 Task: Search one way flight ticket for 4 adults, 1 infant in seat and 1 infant on lap in premium economy from Seattle/tacoma(seatac): Seattle-tacoma International Airport to Rockford: Chicago Rockford International Airport(was Northwest Chicagoland Regional Airport At Rockford) on 5-1-2023. Choice of flights is American. Number of bags: 3 checked bags. Price is upto 93000. Outbound departure time preference is 8:45.
Action: Mouse moved to (234, 418)
Screenshot: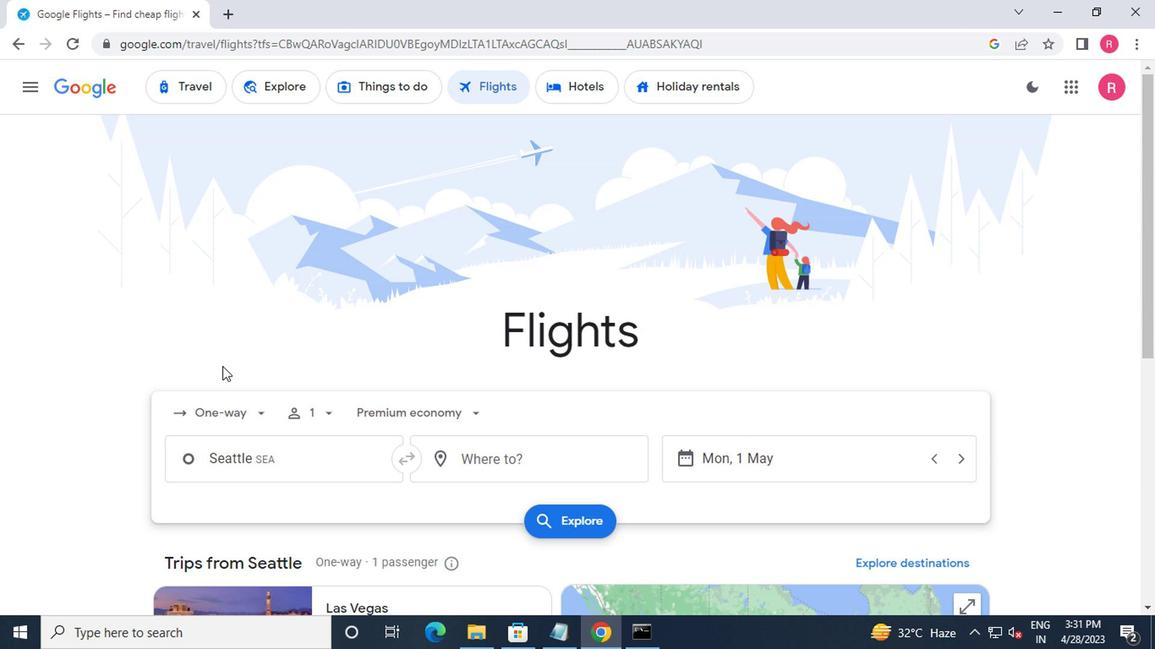 
Action: Mouse pressed left at (234, 418)
Screenshot: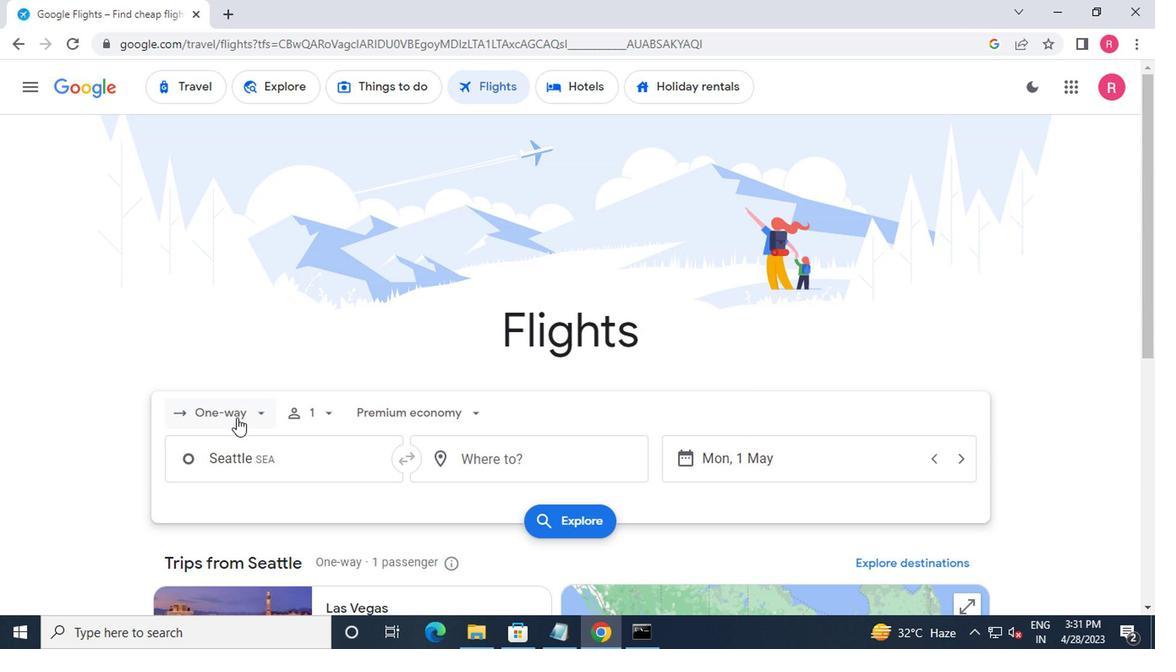 
Action: Mouse moved to (259, 493)
Screenshot: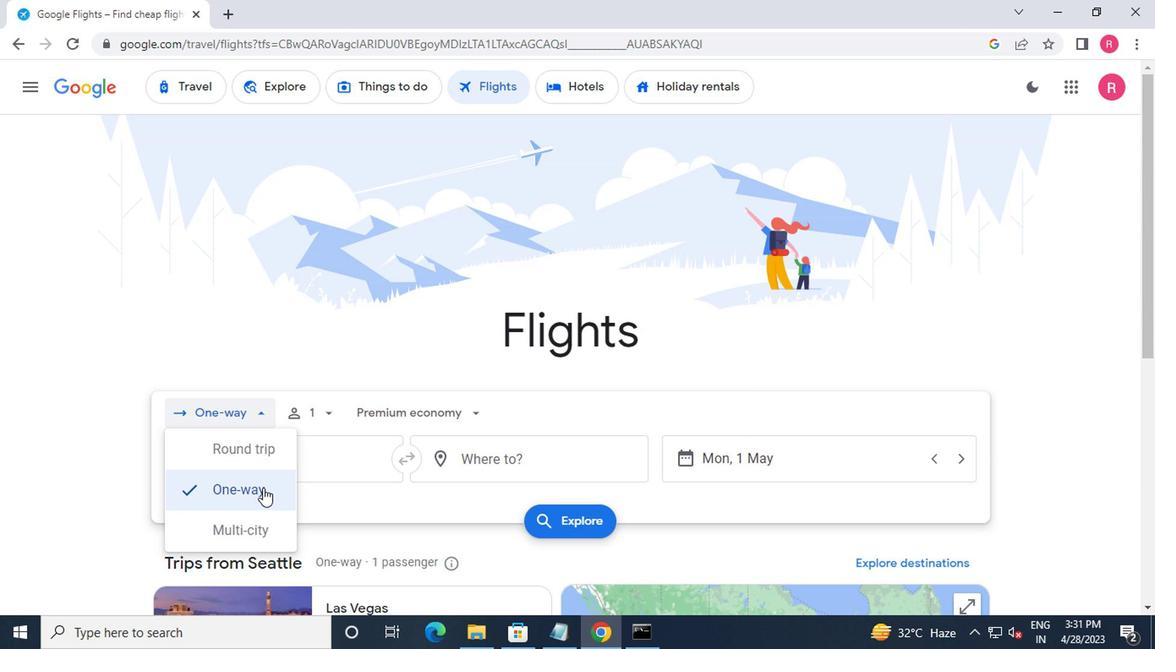 
Action: Mouse pressed left at (259, 493)
Screenshot: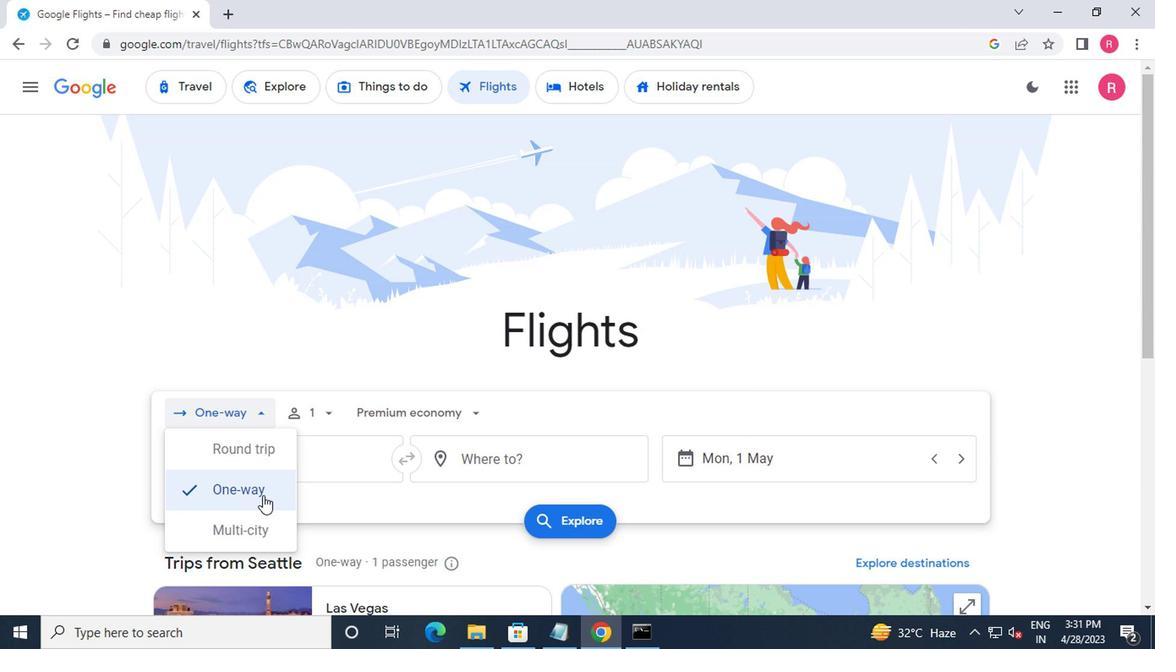 
Action: Mouse moved to (335, 414)
Screenshot: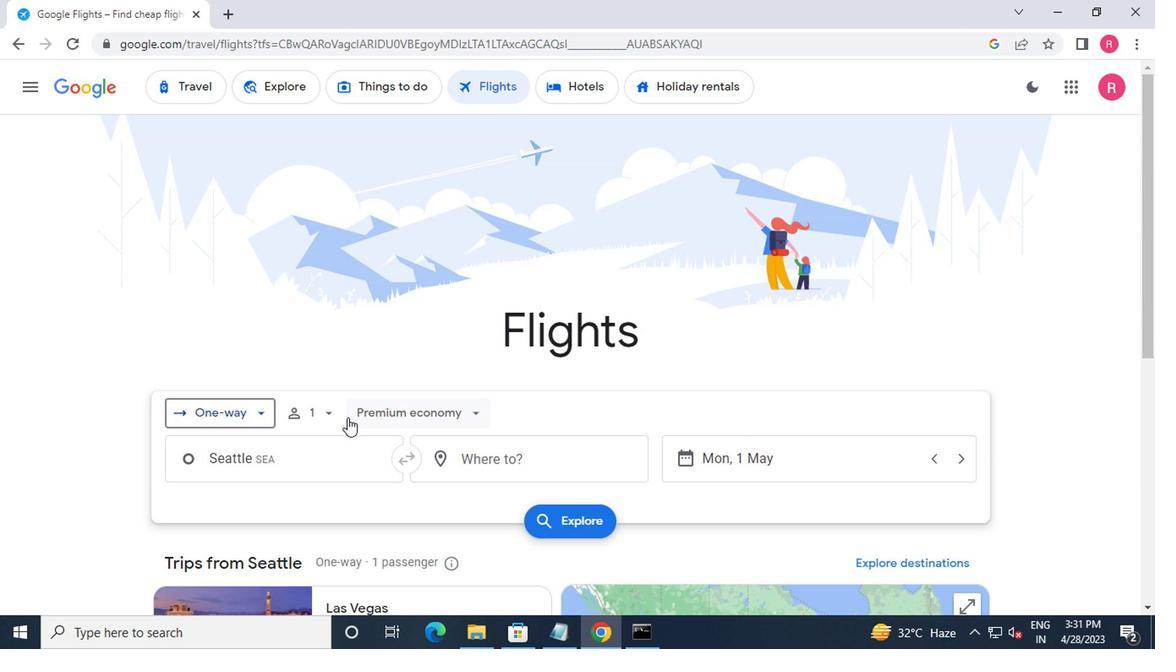 
Action: Mouse pressed left at (335, 414)
Screenshot: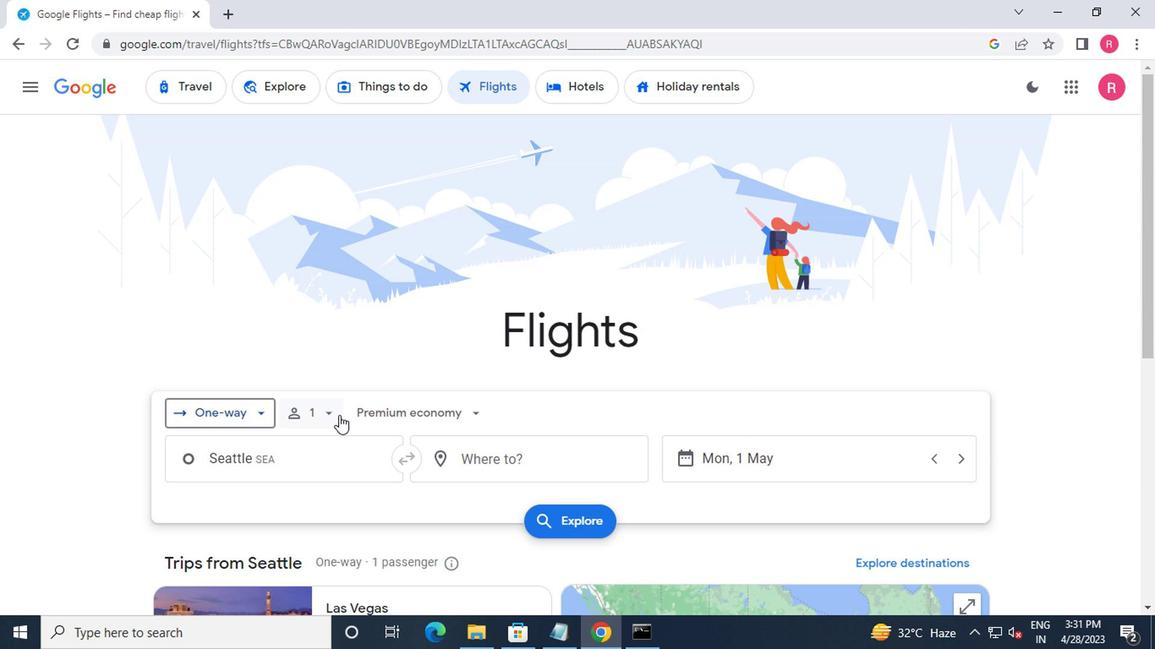 
Action: Mouse moved to (472, 456)
Screenshot: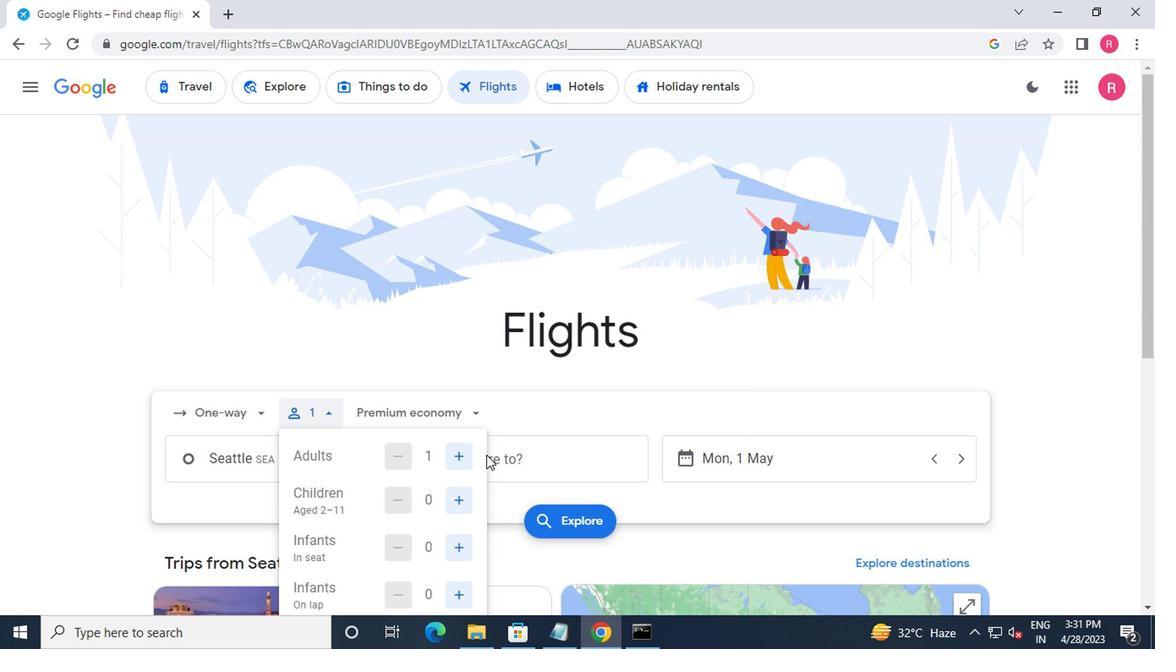 
Action: Mouse pressed left at (472, 456)
Screenshot: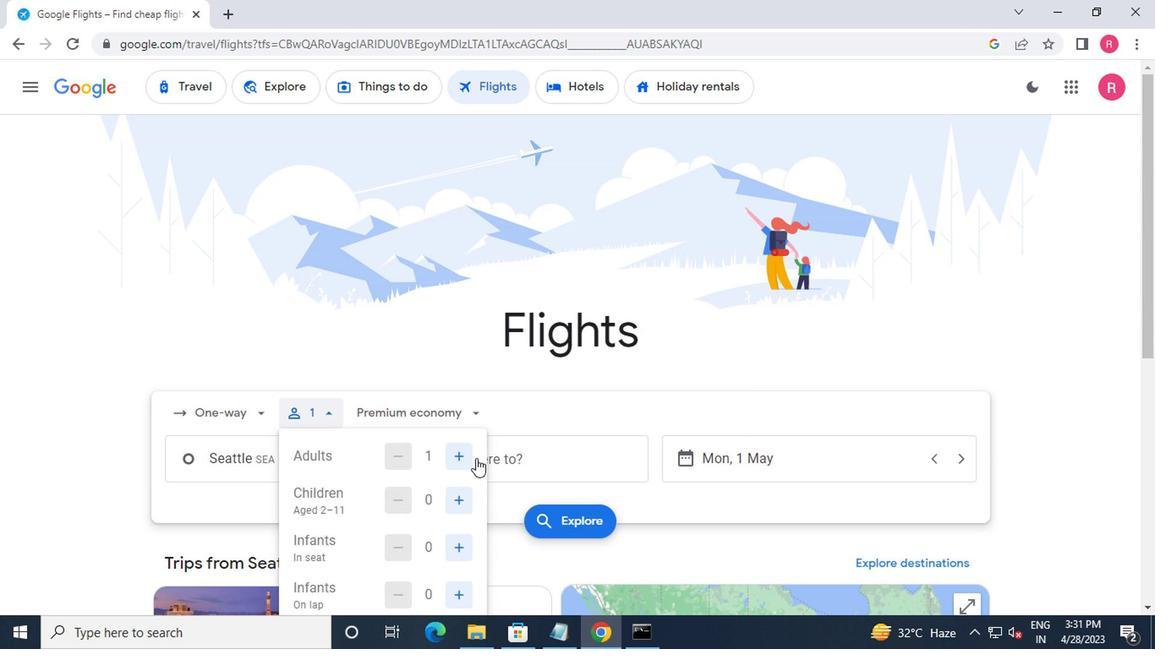 
Action: Mouse pressed left at (472, 456)
Screenshot: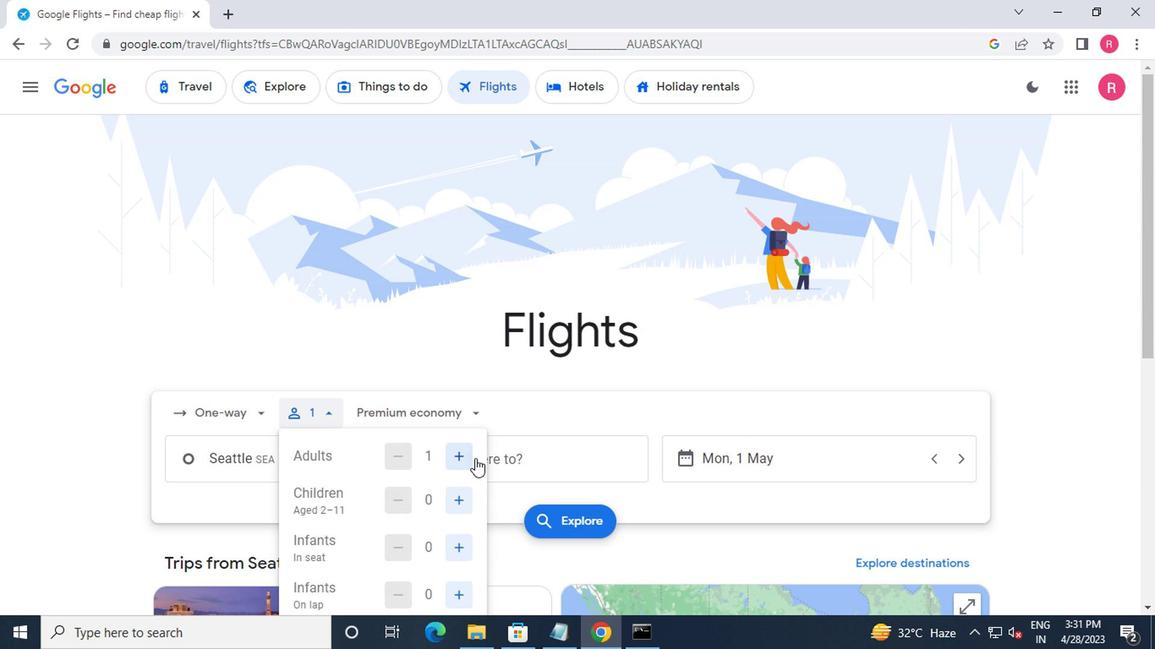 
Action: Mouse moved to (448, 500)
Screenshot: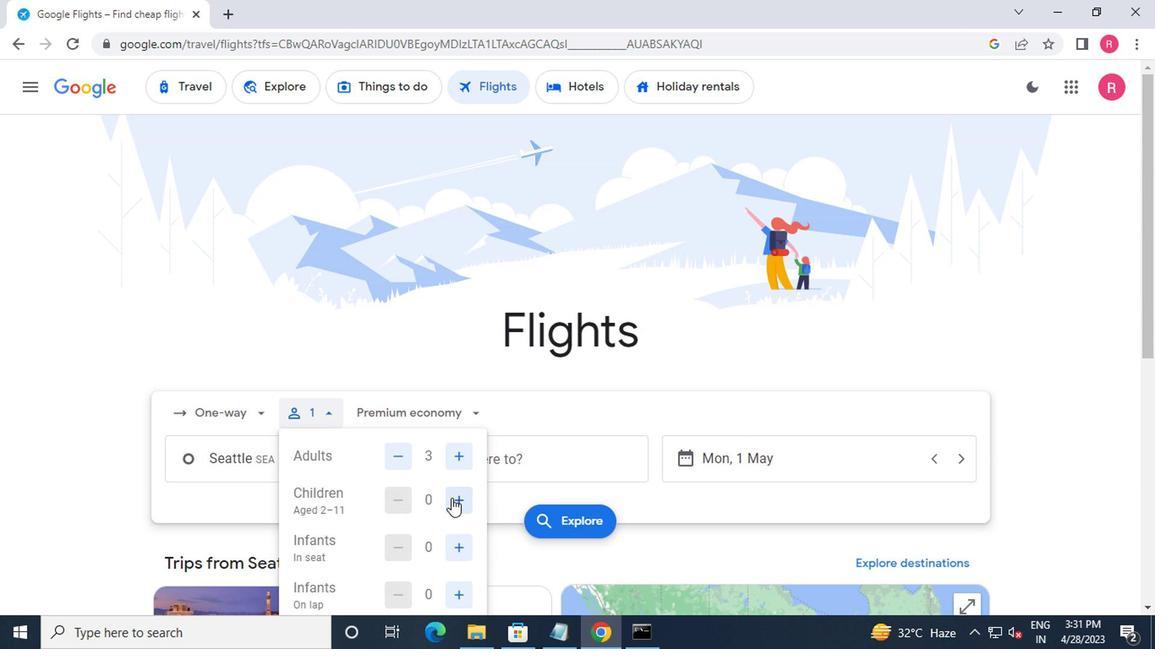 
Action: Mouse pressed left at (448, 500)
Screenshot: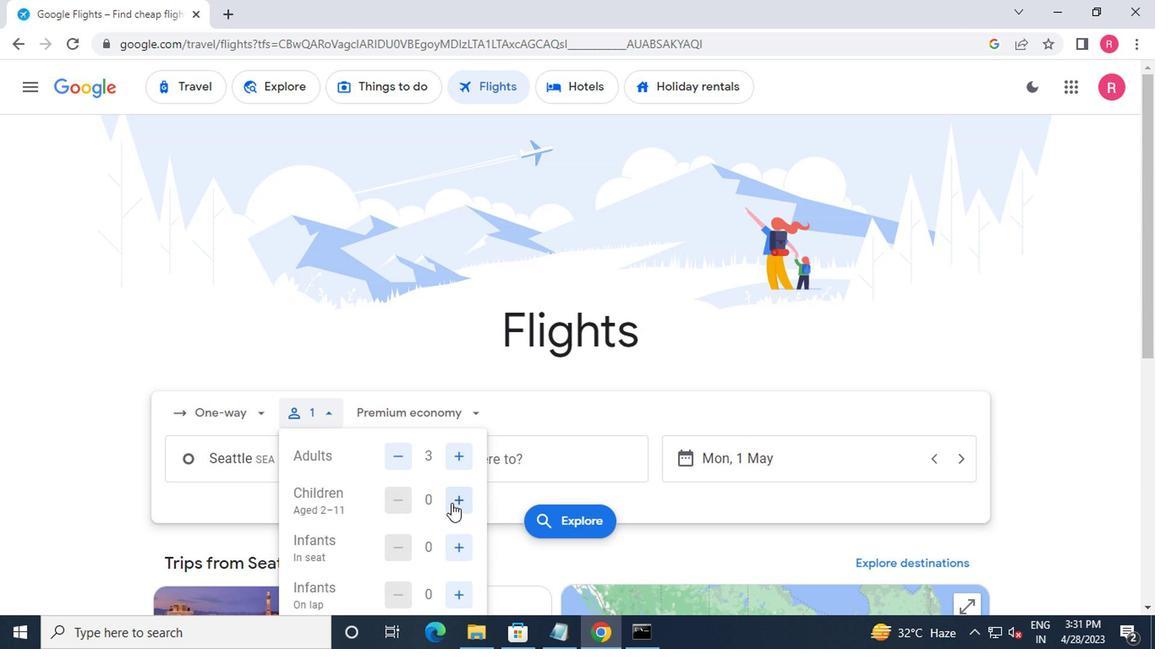 
Action: Mouse pressed left at (448, 500)
Screenshot: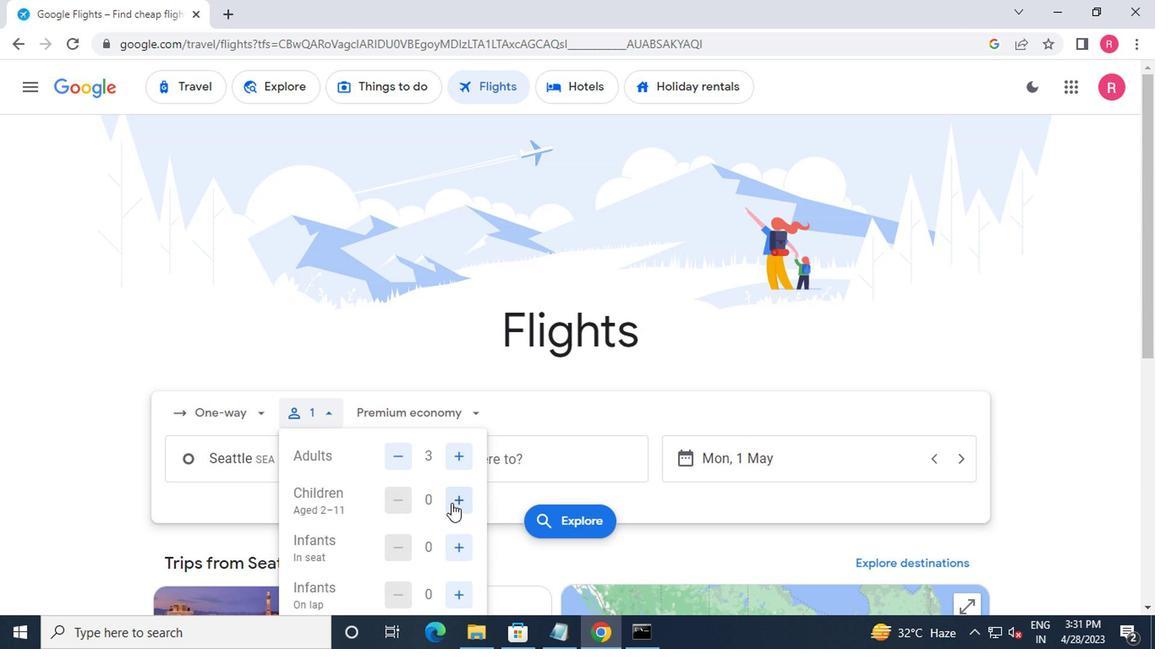 
Action: Mouse pressed left at (448, 500)
Screenshot: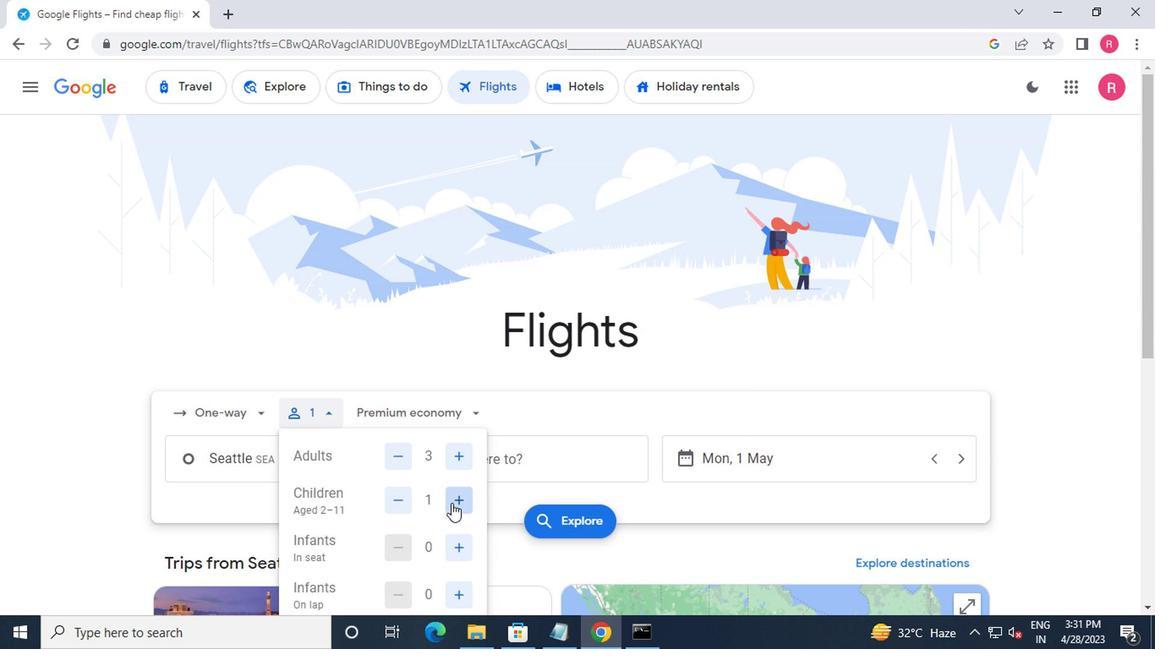 
Action: Mouse moved to (412, 405)
Screenshot: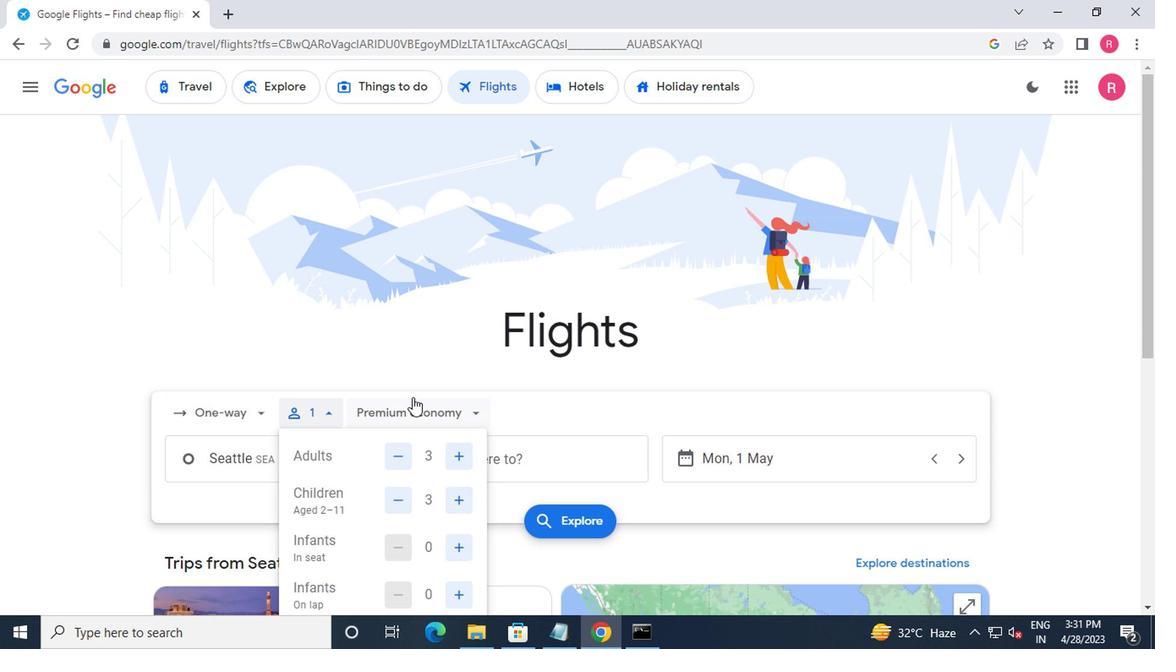 
Action: Mouse pressed left at (412, 405)
Screenshot: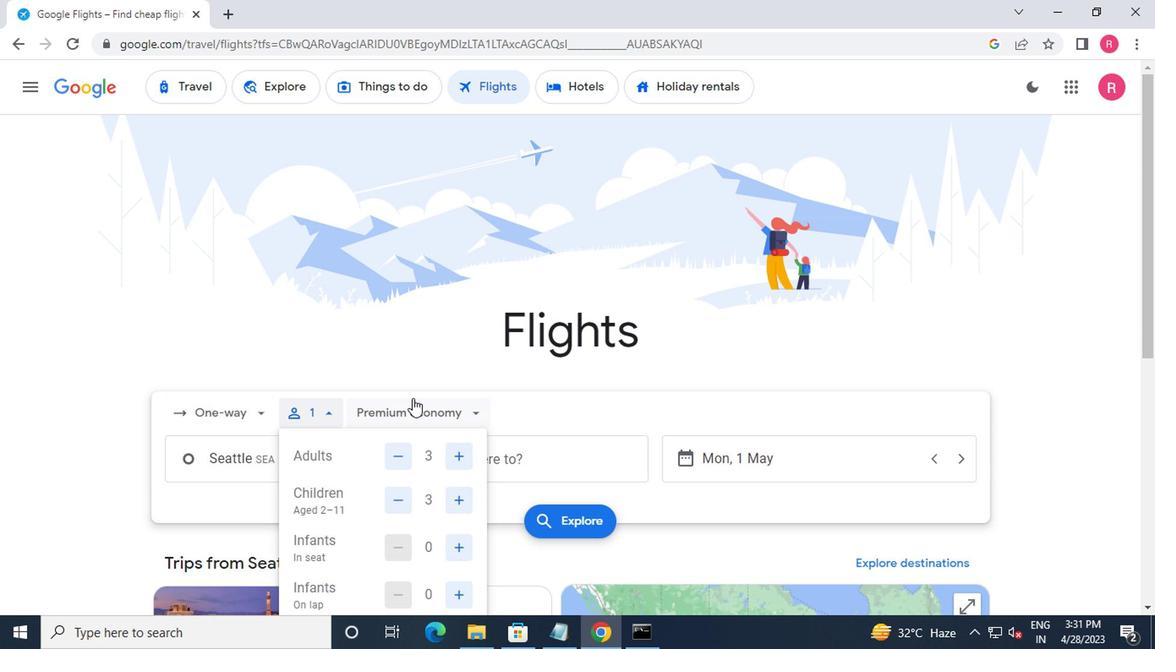 
Action: Mouse moved to (439, 527)
Screenshot: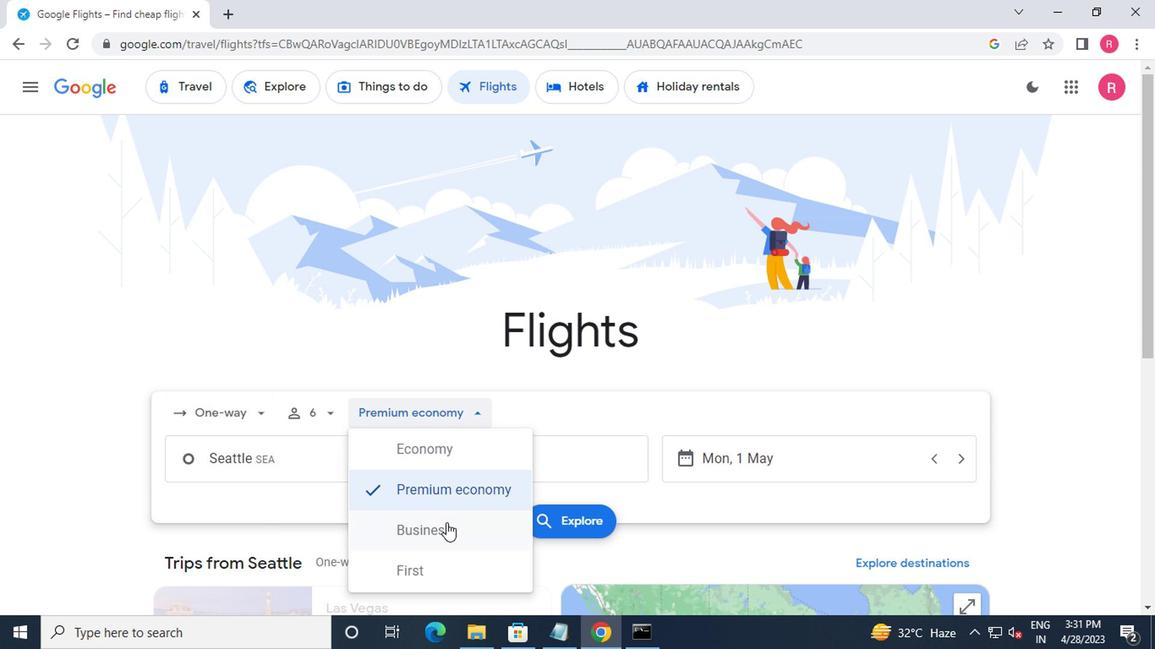
Action: Mouse pressed left at (439, 527)
Screenshot: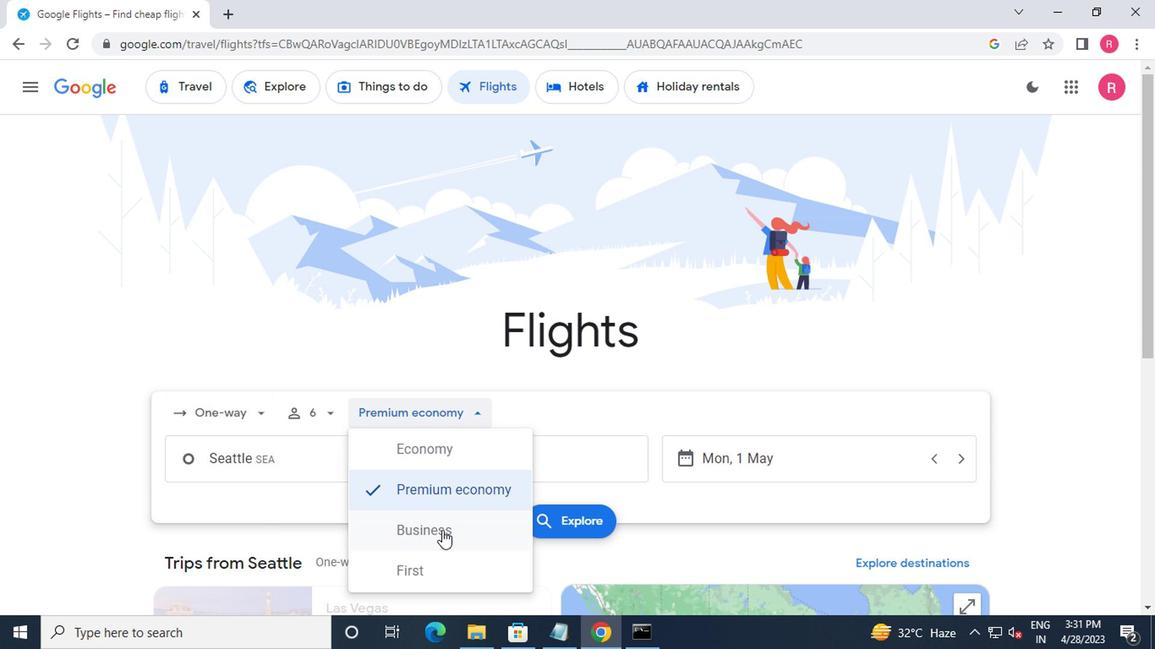 
Action: Mouse moved to (317, 456)
Screenshot: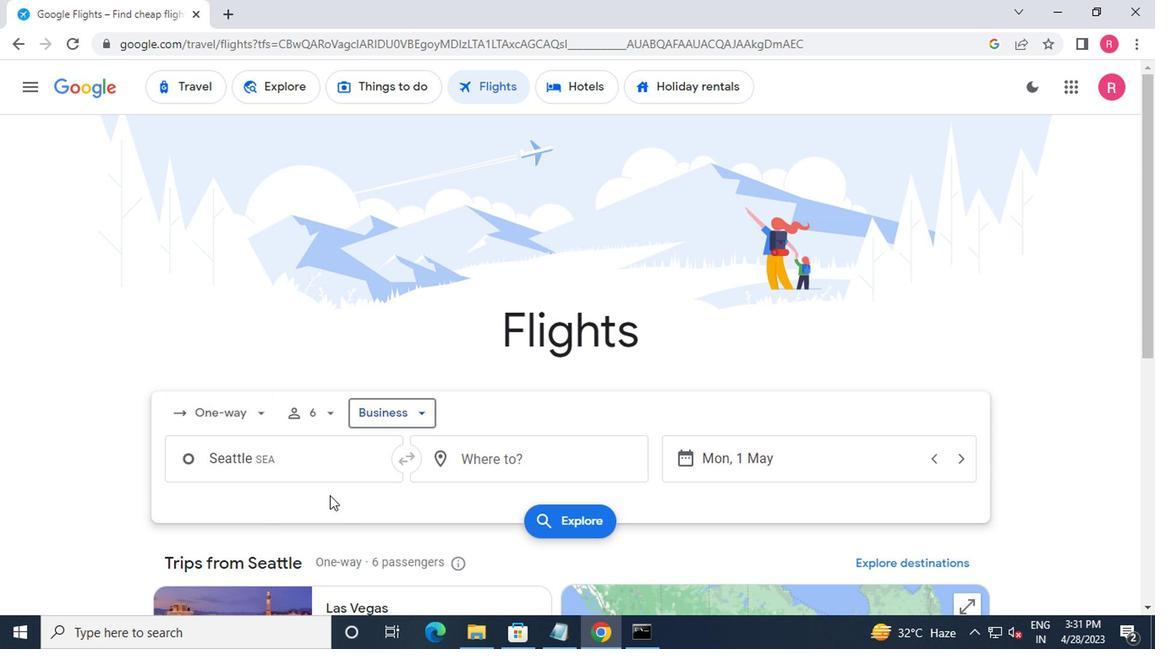 
Action: Mouse pressed left at (317, 456)
Screenshot: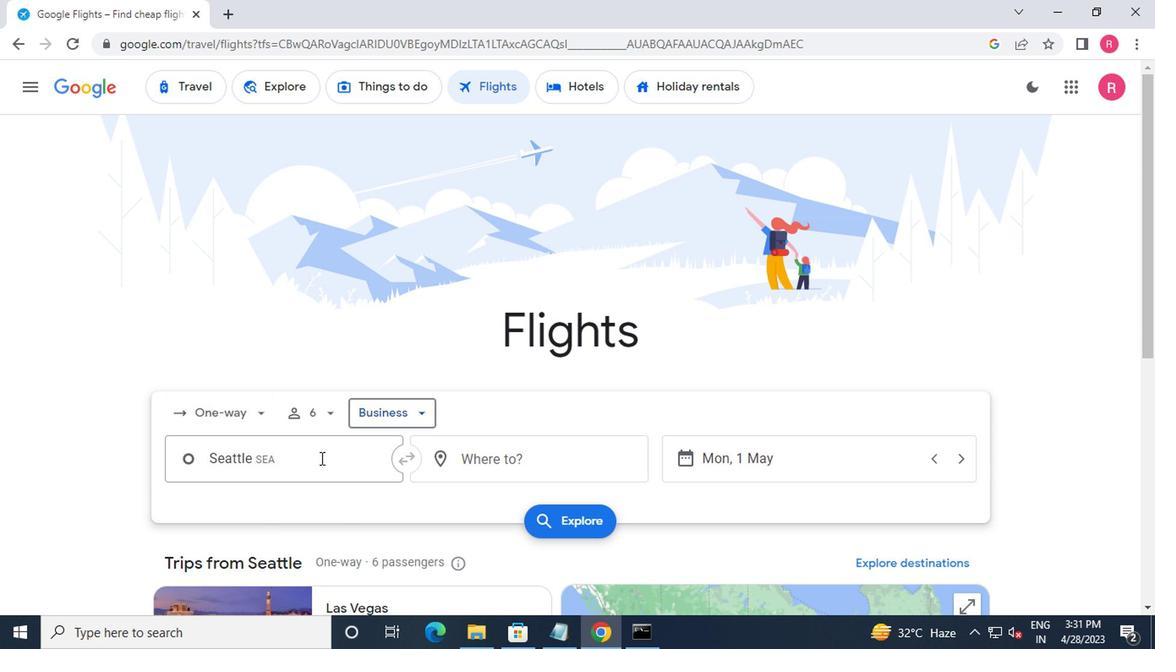 
Action: Mouse moved to (331, 534)
Screenshot: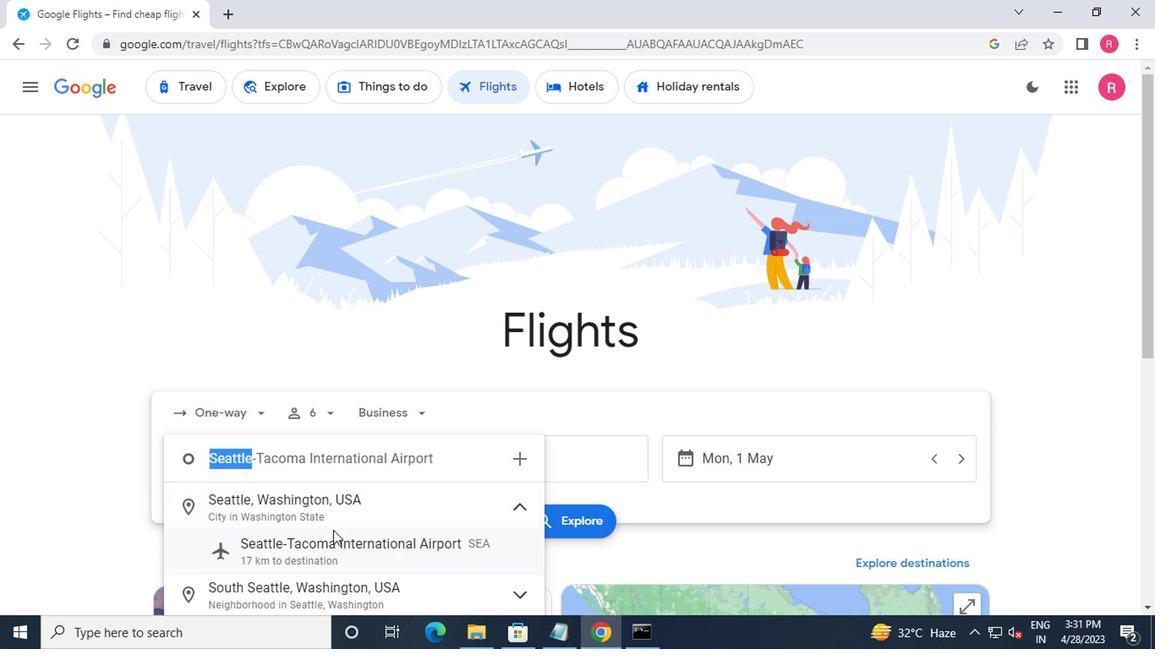 
Action: Mouse pressed left at (331, 534)
Screenshot: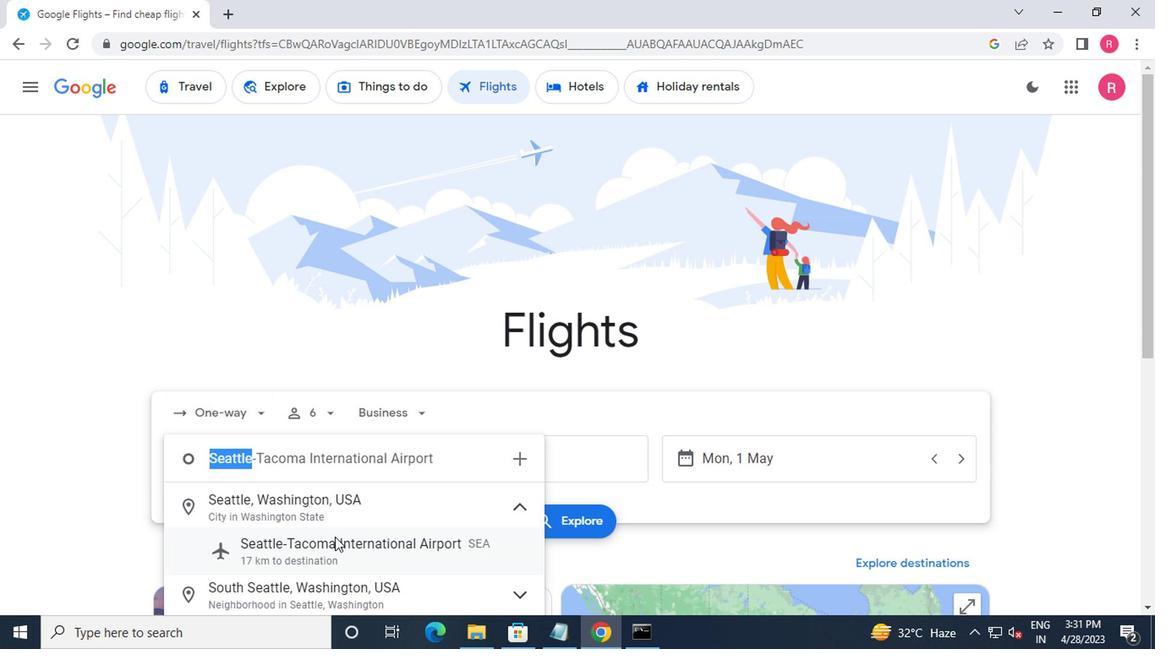
Action: Mouse moved to (477, 467)
Screenshot: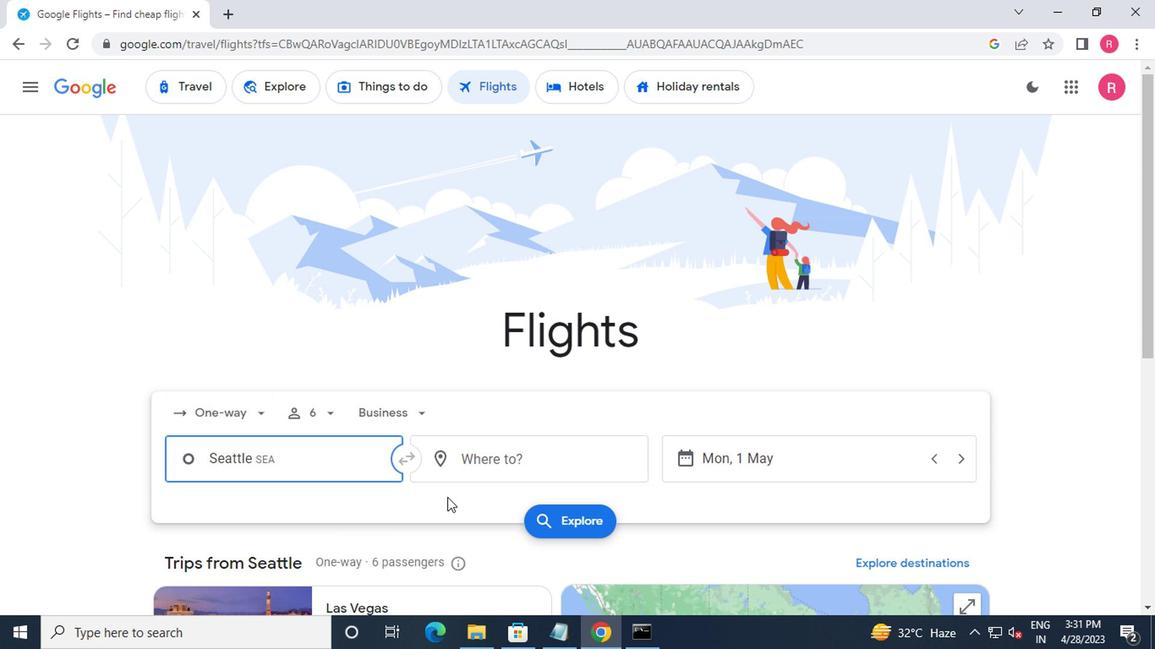 
Action: Mouse pressed left at (477, 467)
Screenshot: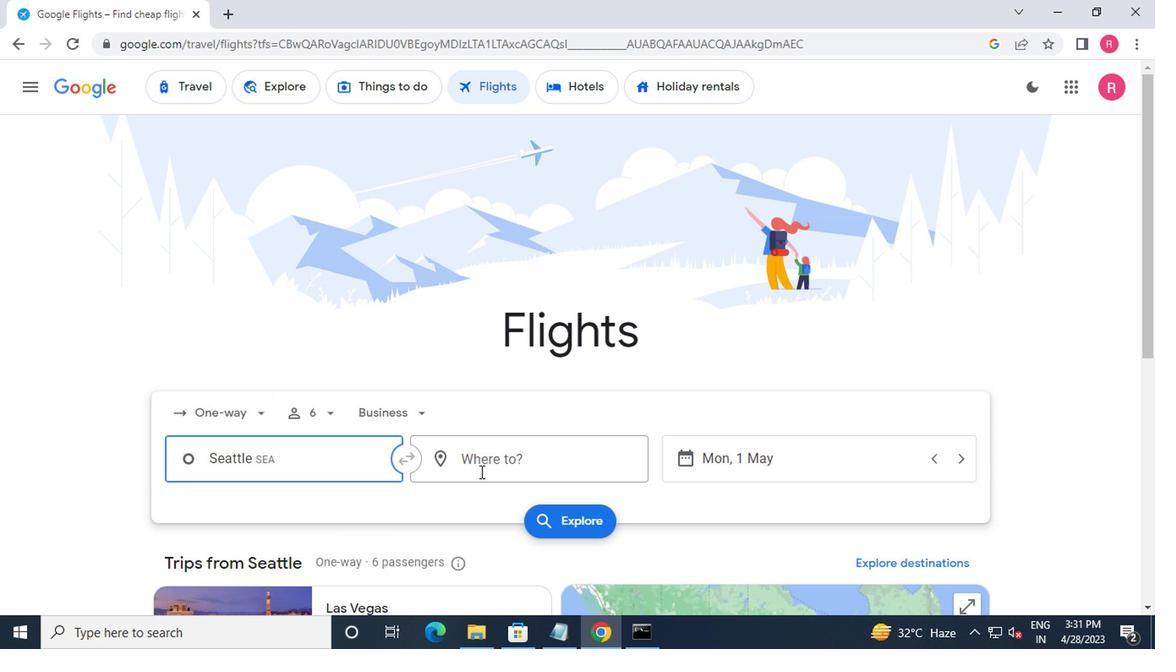 
Action: Mouse moved to (491, 566)
Screenshot: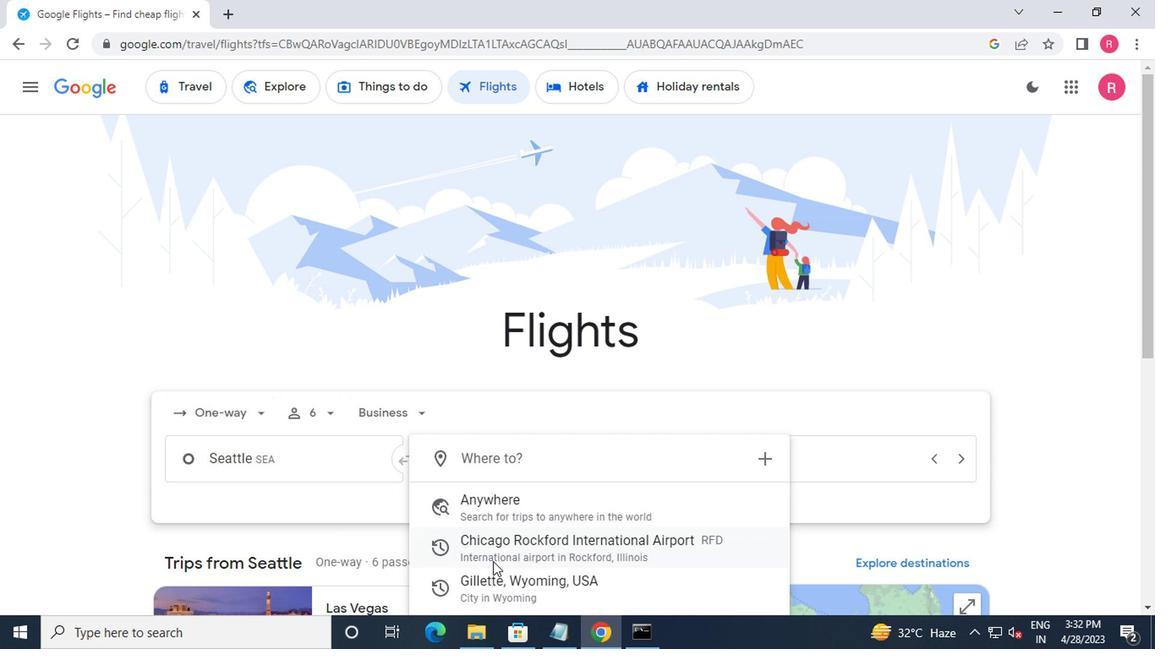 
Action: Mouse scrolled (491, 565) with delta (0, 0)
Screenshot: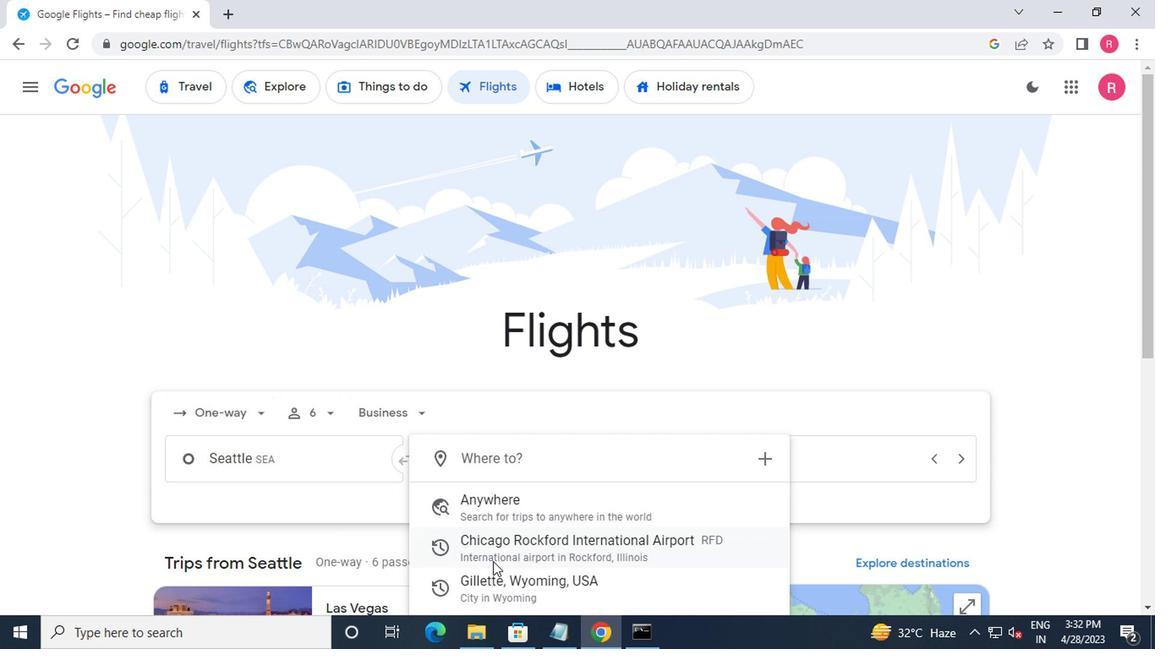 
Action: Mouse moved to (492, 552)
Screenshot: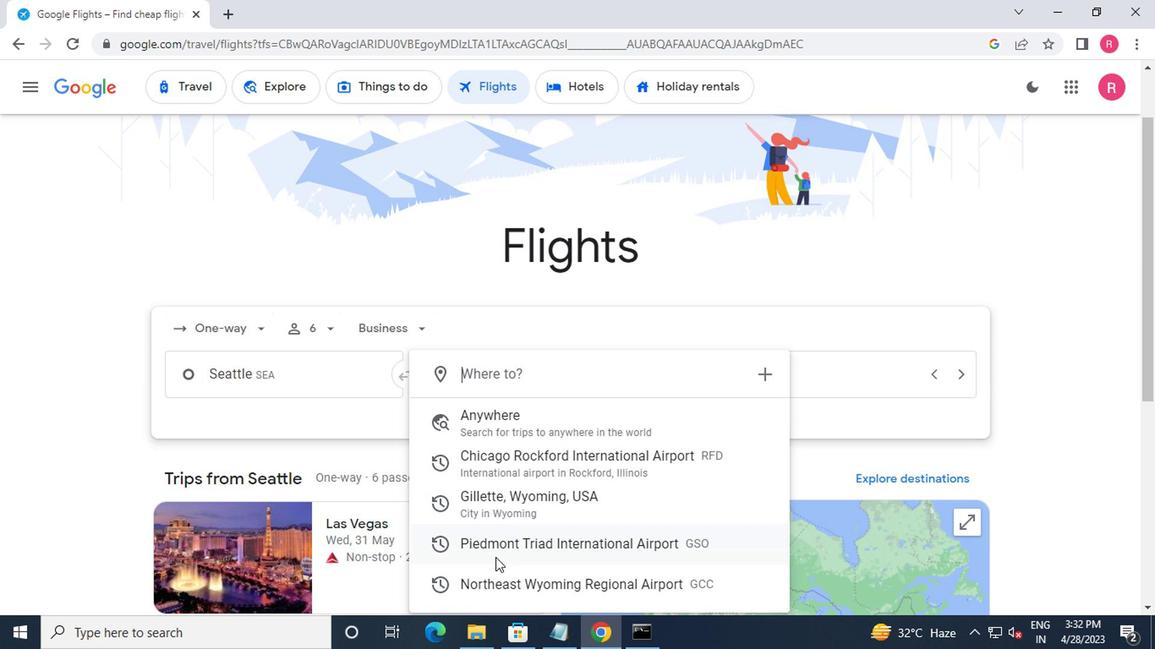 
Action: Mouse pressed left at (492, 552)
Screenshot: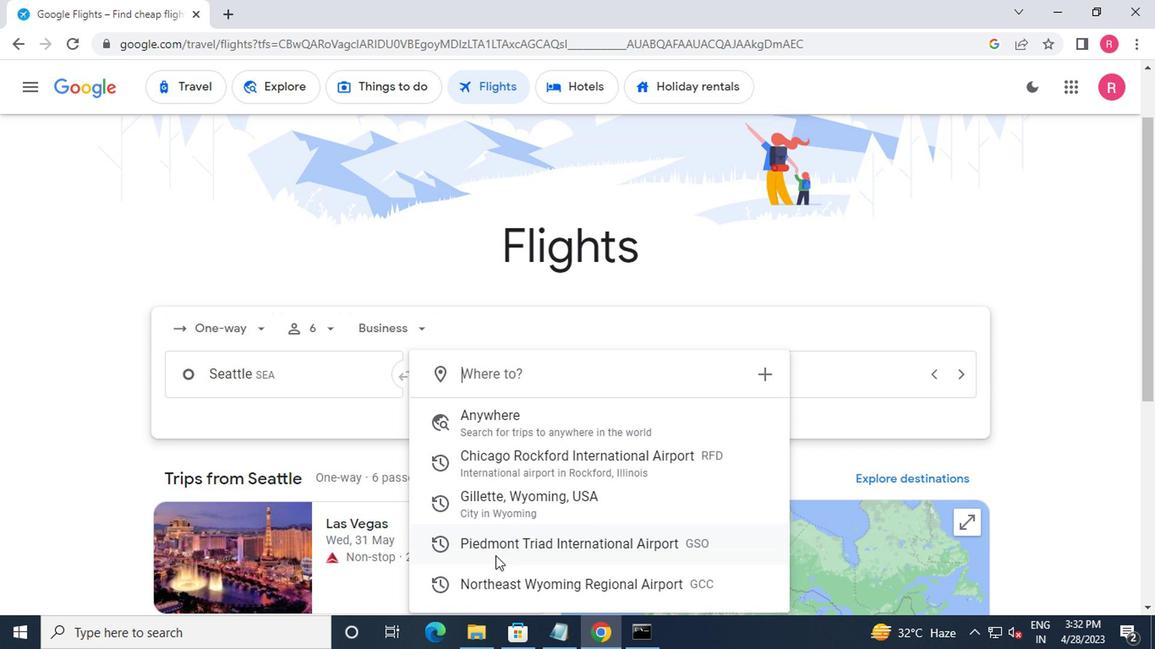 
Action: Mouse moved to (796, 380)
Screenshot: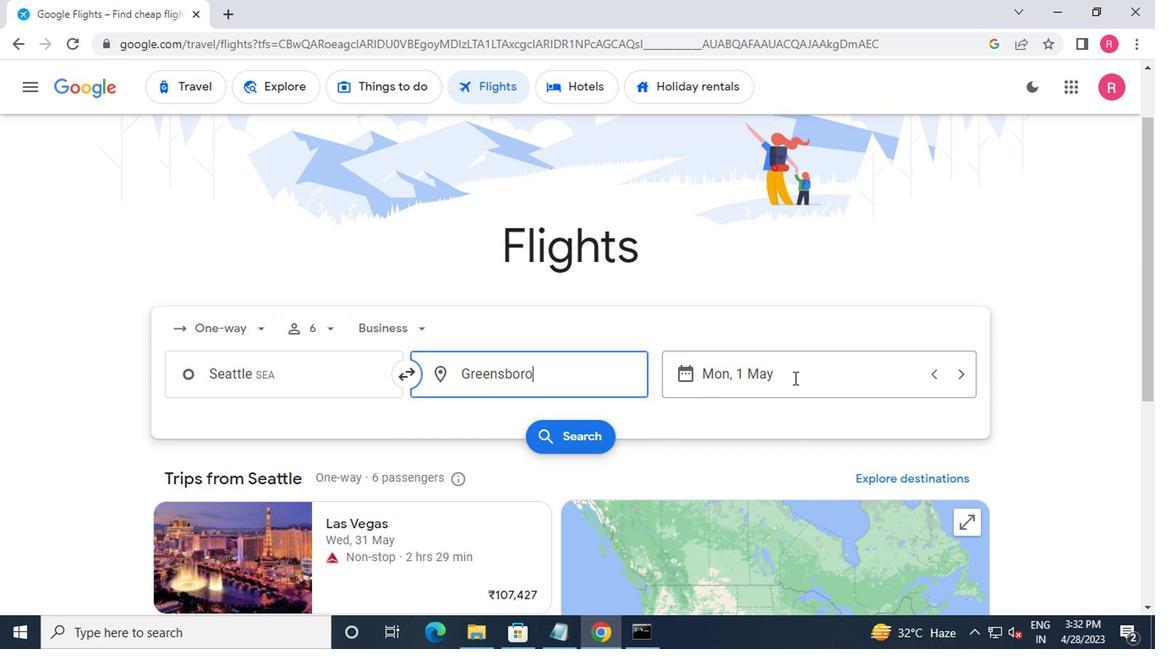 
Action: Mouse pressed left at (796, 380)
Screenshot: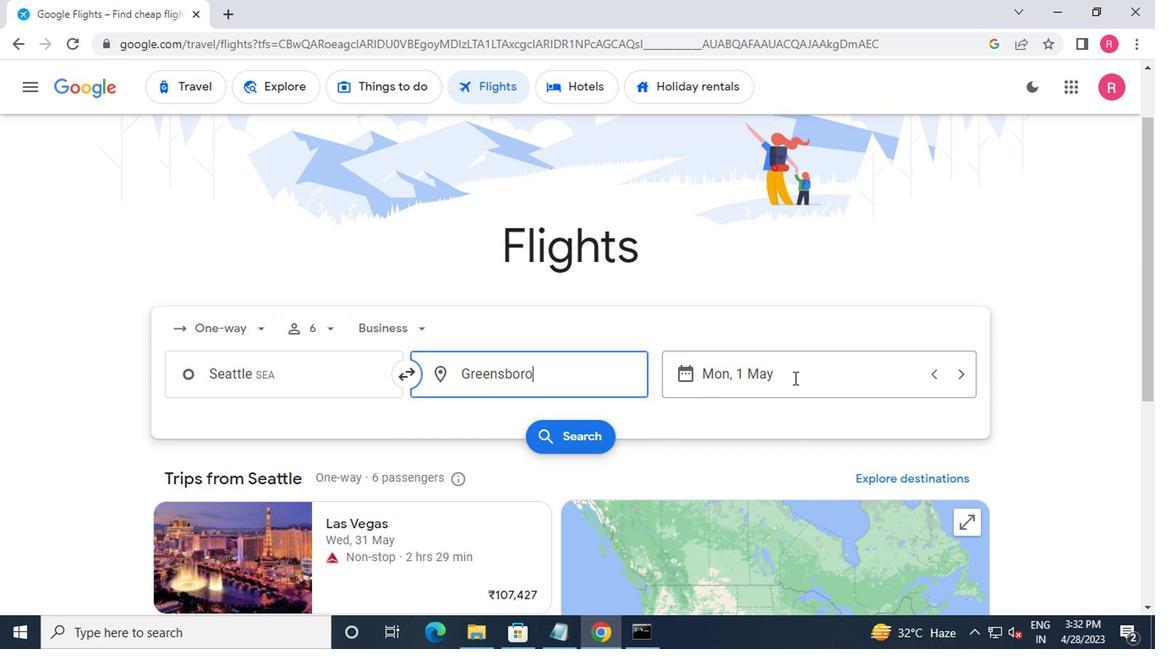 
Action: Mouse moved to (738, 317)
Screenshot: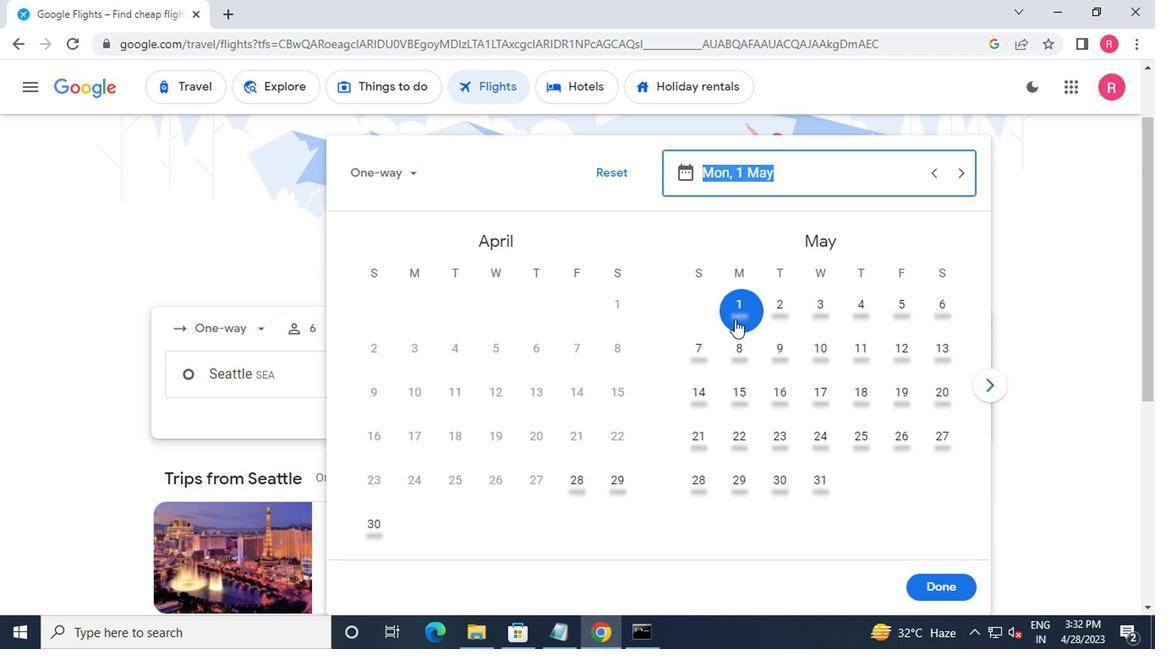 
Action: Mouse pressed left at (738, 317)
Screenshot: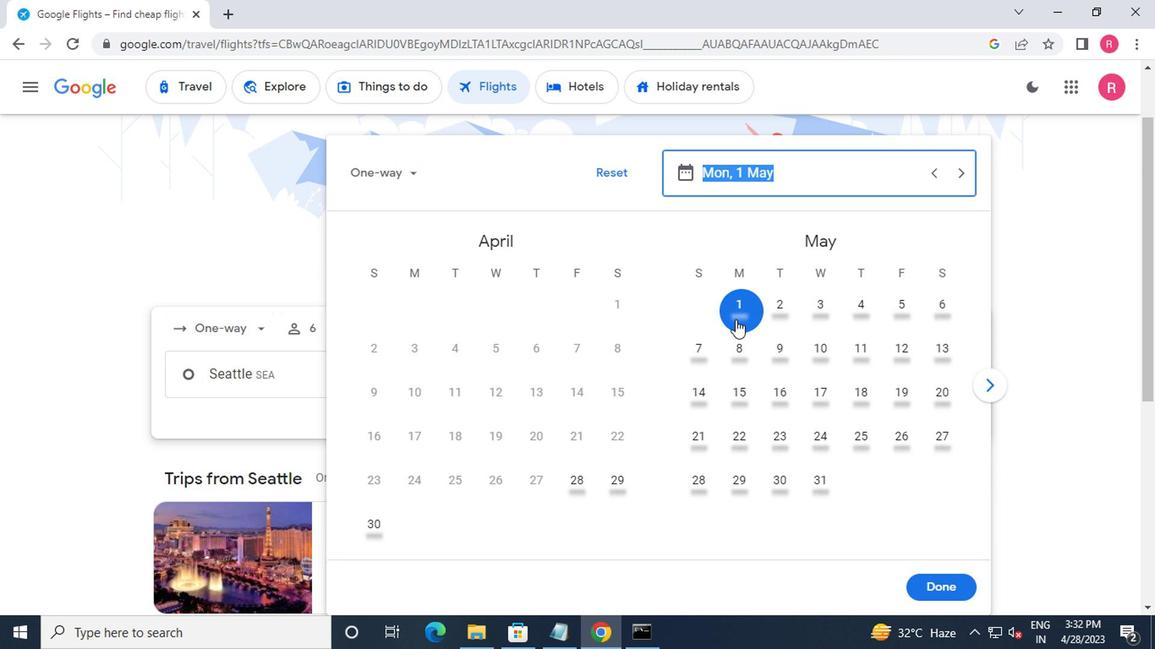 
Action: Mouse moved to (926, 590)
Screenshot: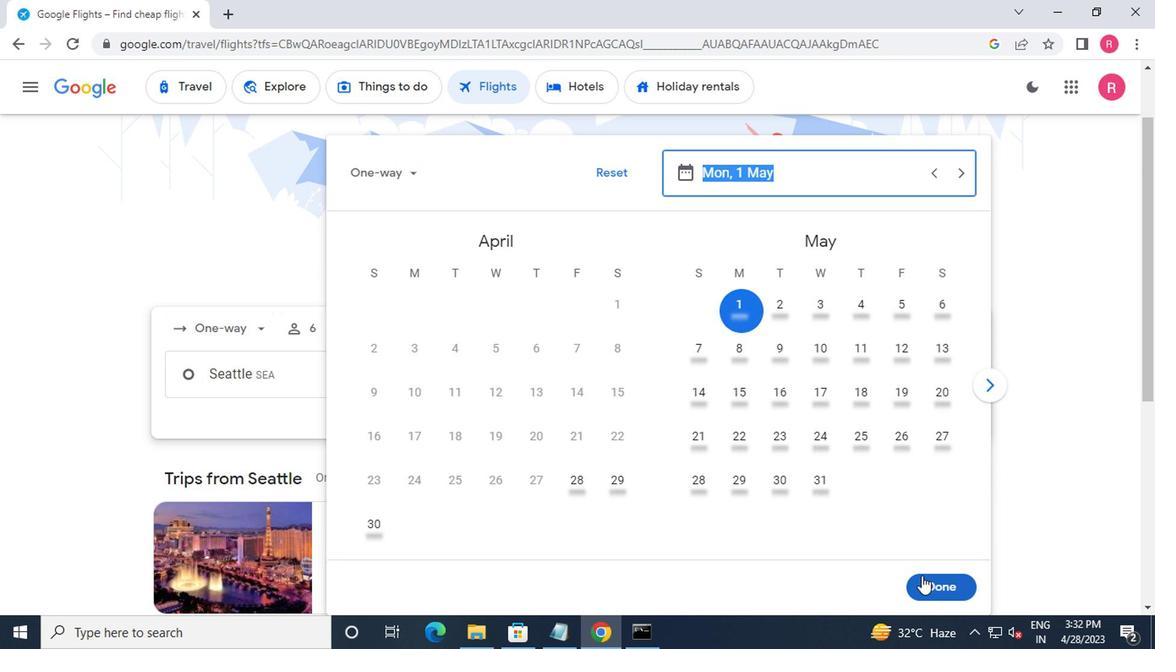 
Action: Mouse pressed left at (926, 590)
Screenshot: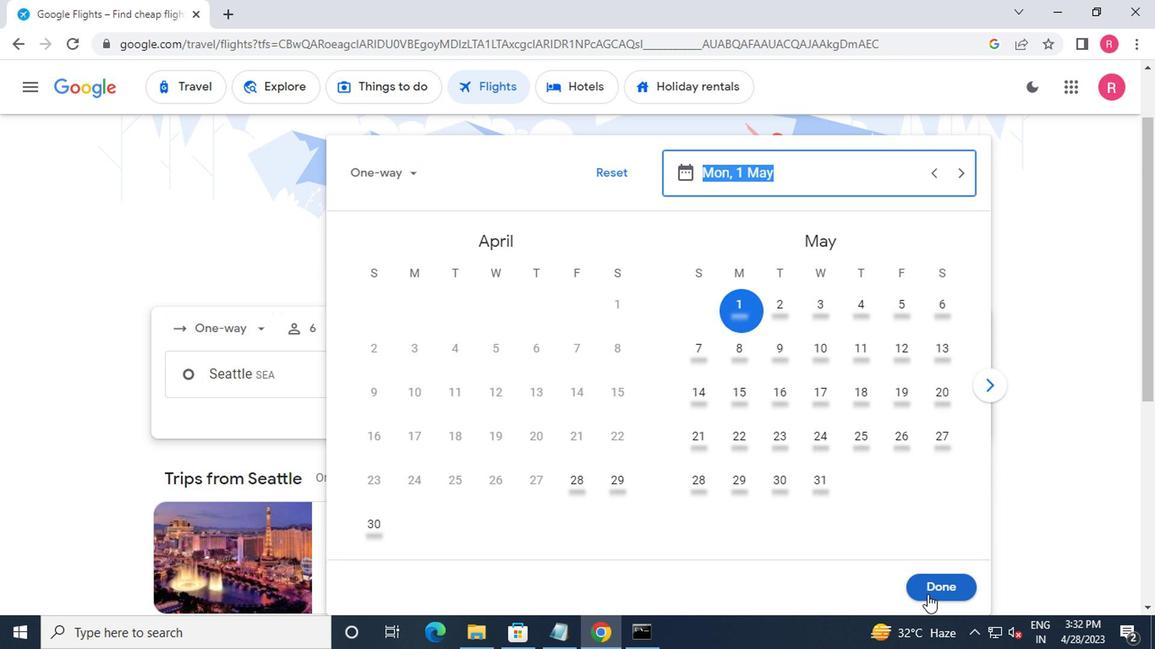 
Action: Mouse moved to (574, 451)
Screenshot: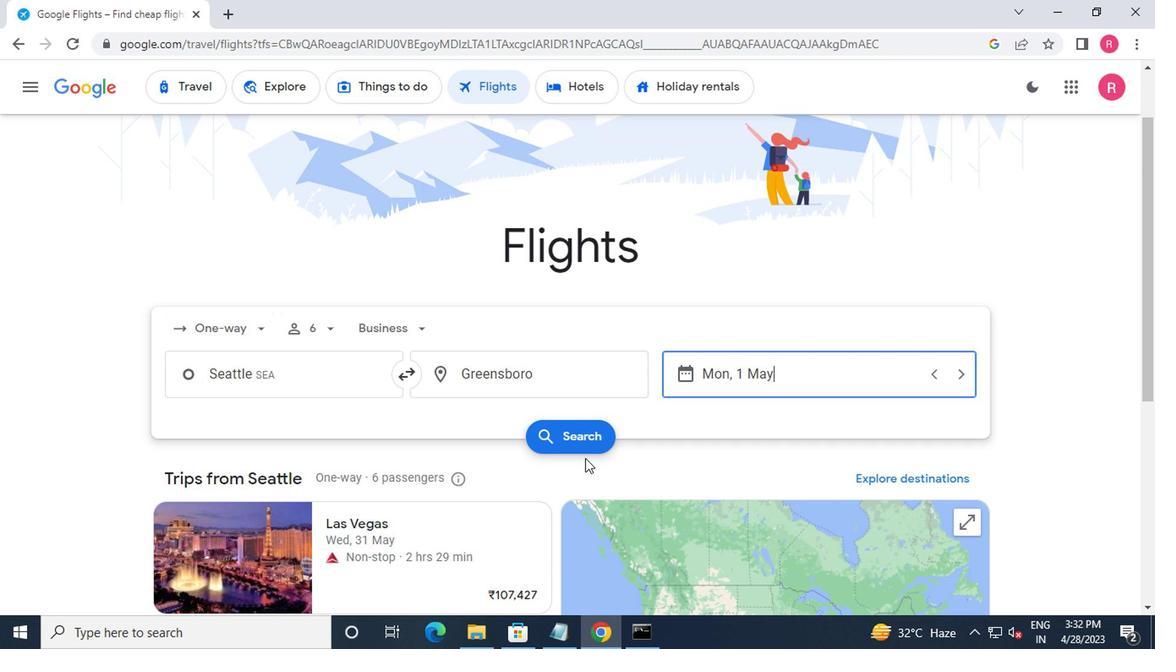 
Action: Mouse pressed left at (574, 451)
Screenshot: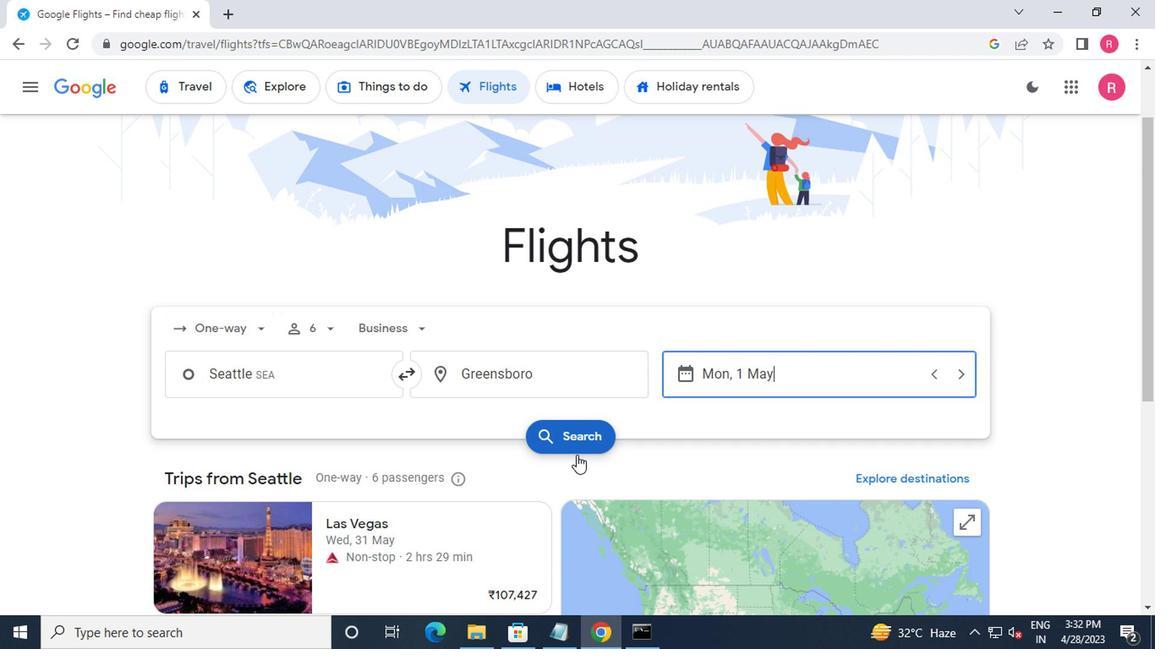 
Action: Mouse moved to (187, 236)
Screenshot: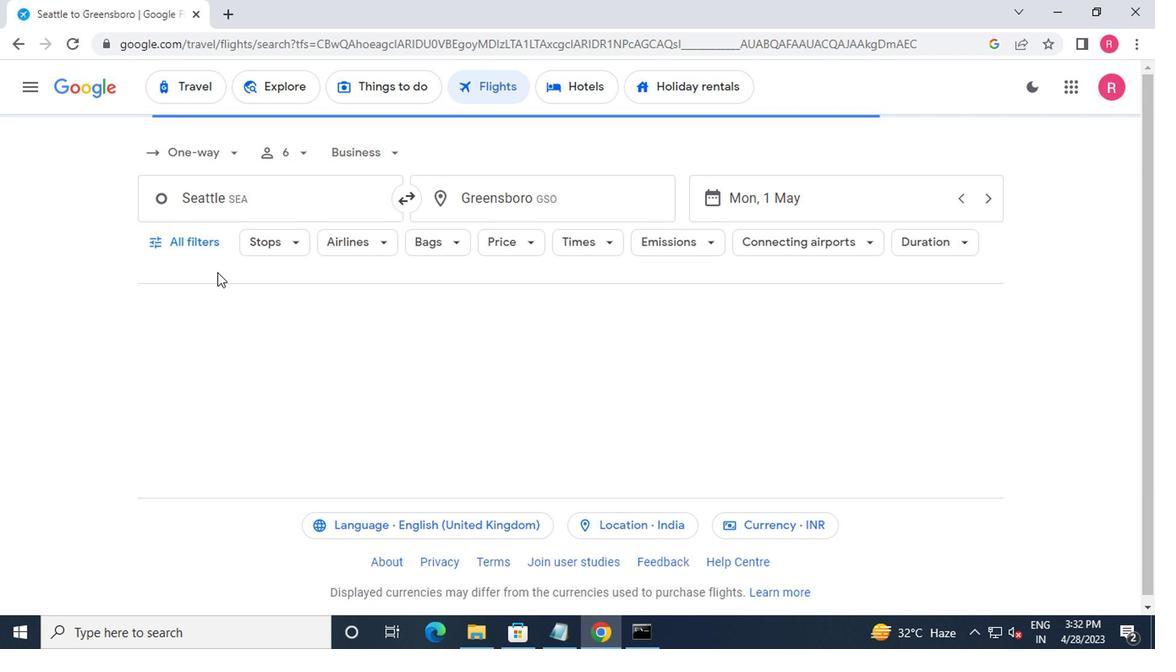 
Action: Mouse pressed left at (187, 236)
Screenshot: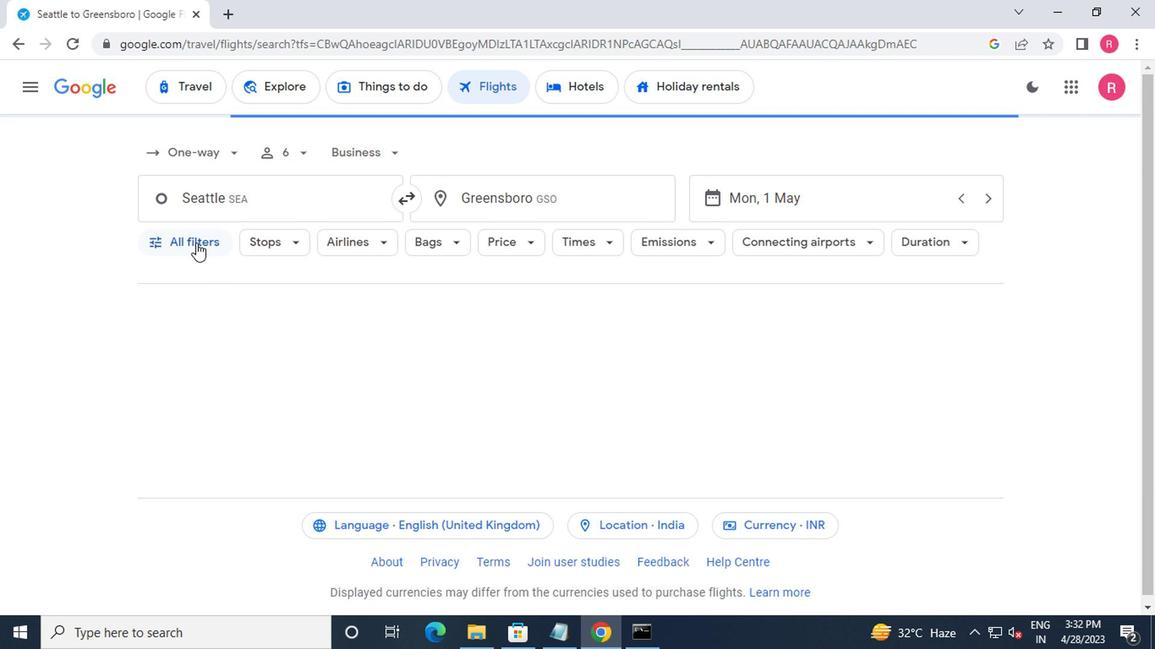 
Action: Mouse moved to (279, 475)
Screenshot: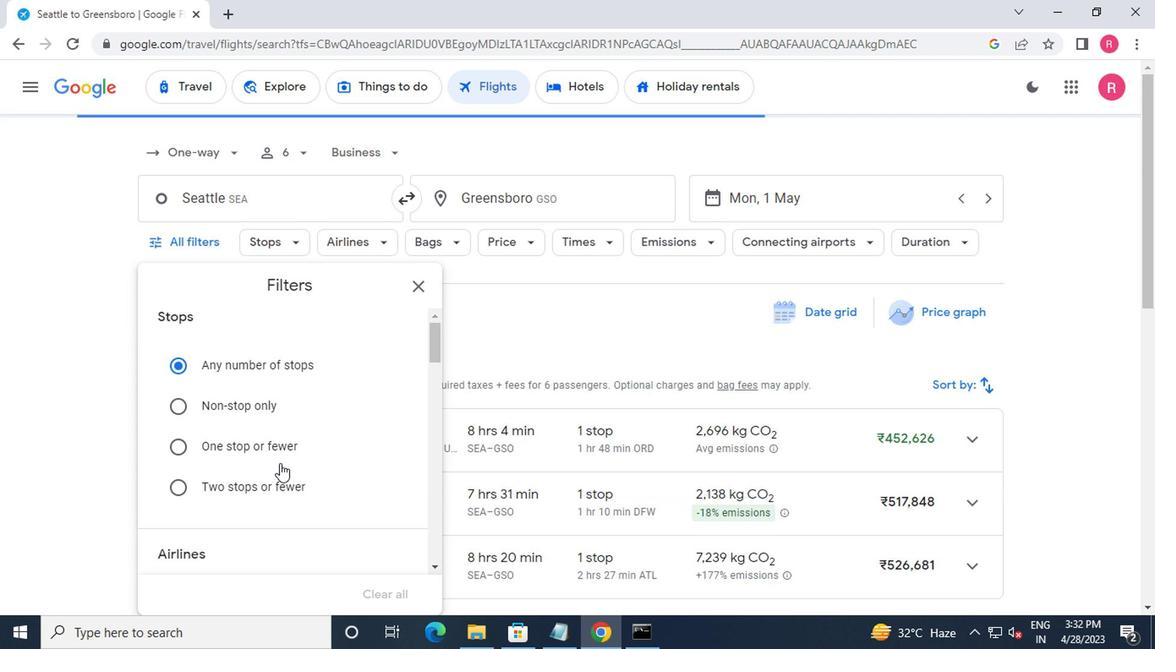 
Action: Mouse scrolled (279, 474) with delta (0, -1)
Screenshot: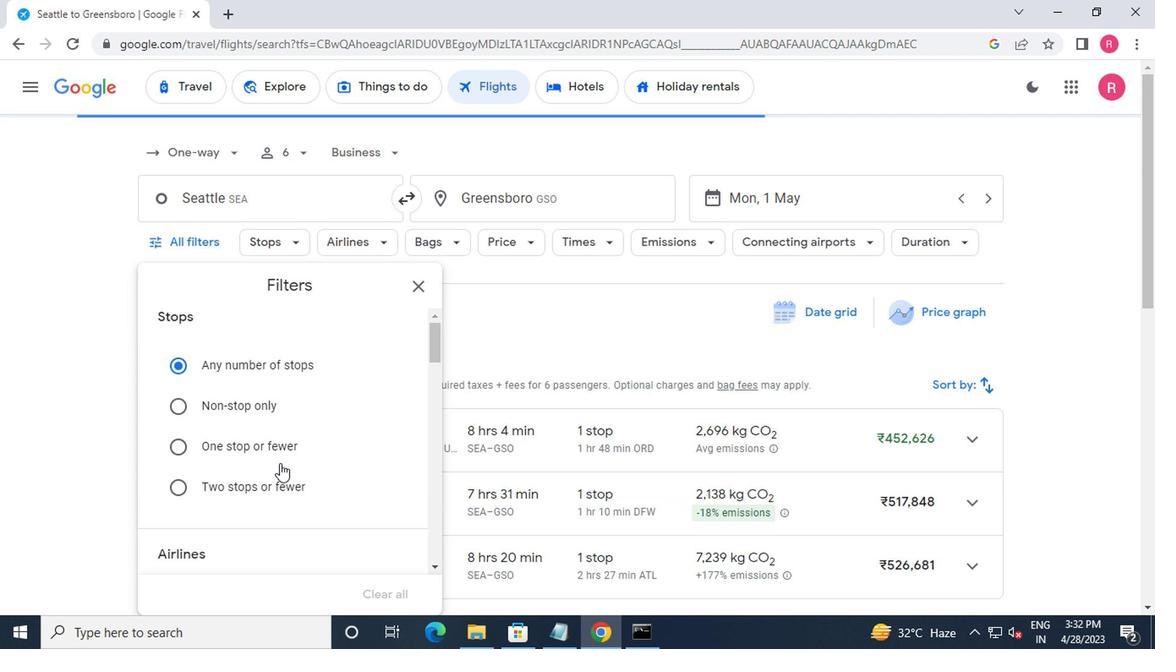 
Action: Mouse scrolled (279, 474) with delta (0, -1)
Screenshot: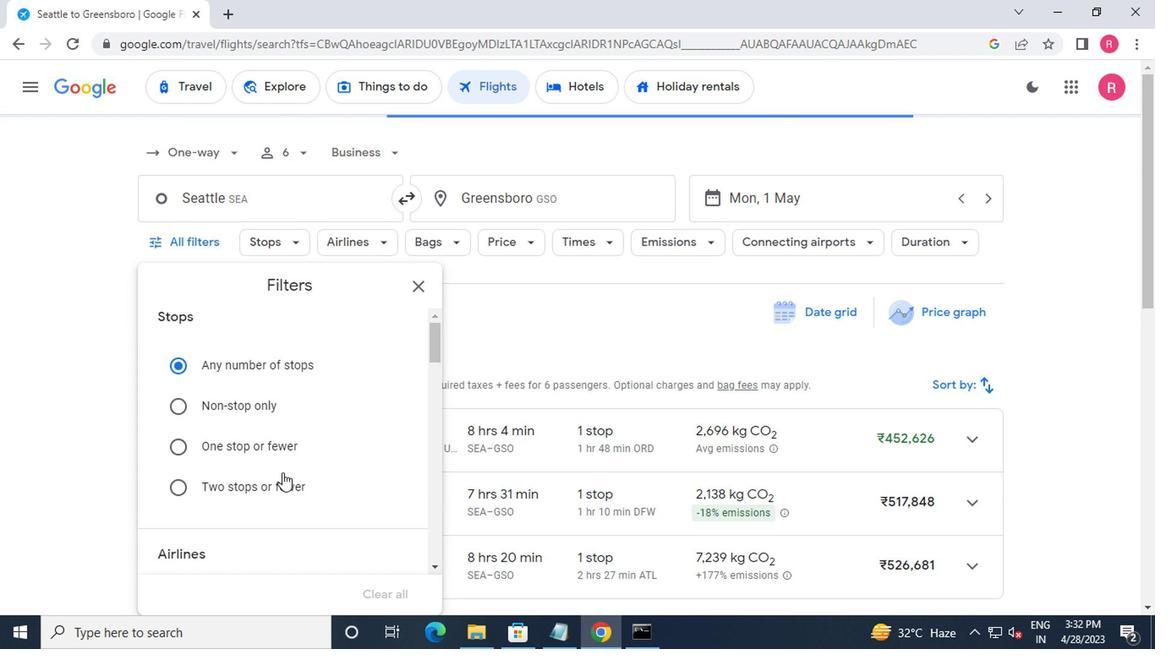 
Action: Mouse moved to (281, 475)
Screenshot: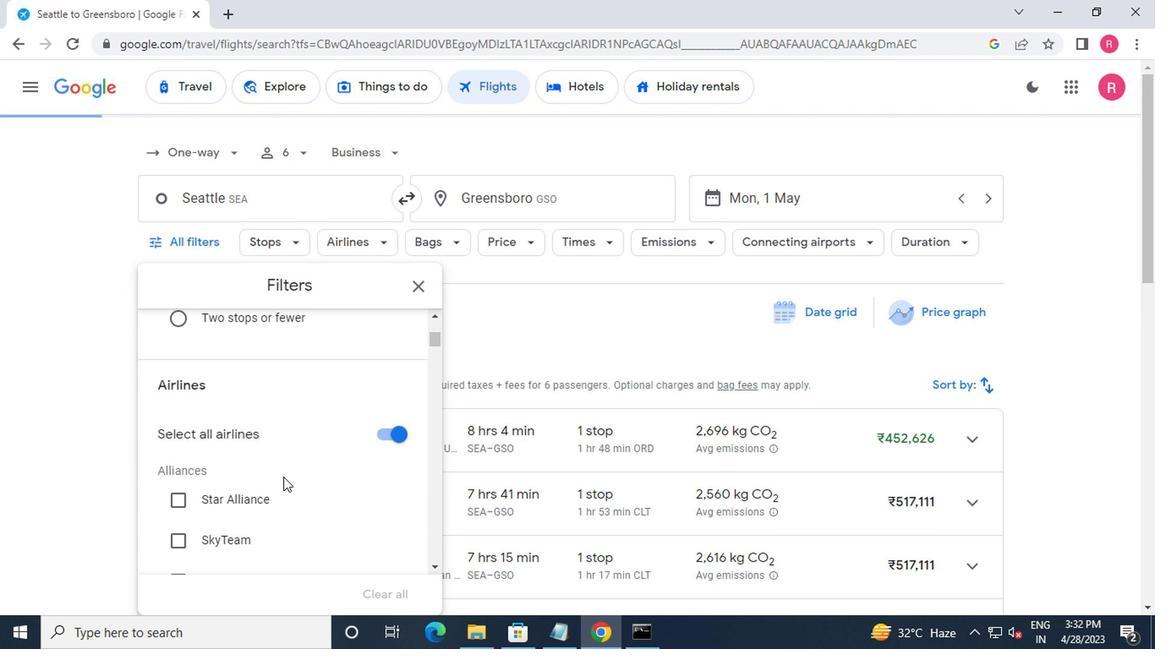 
Action: Mouse scrolled (281, 474) with delta (0, -1)
Screenshot: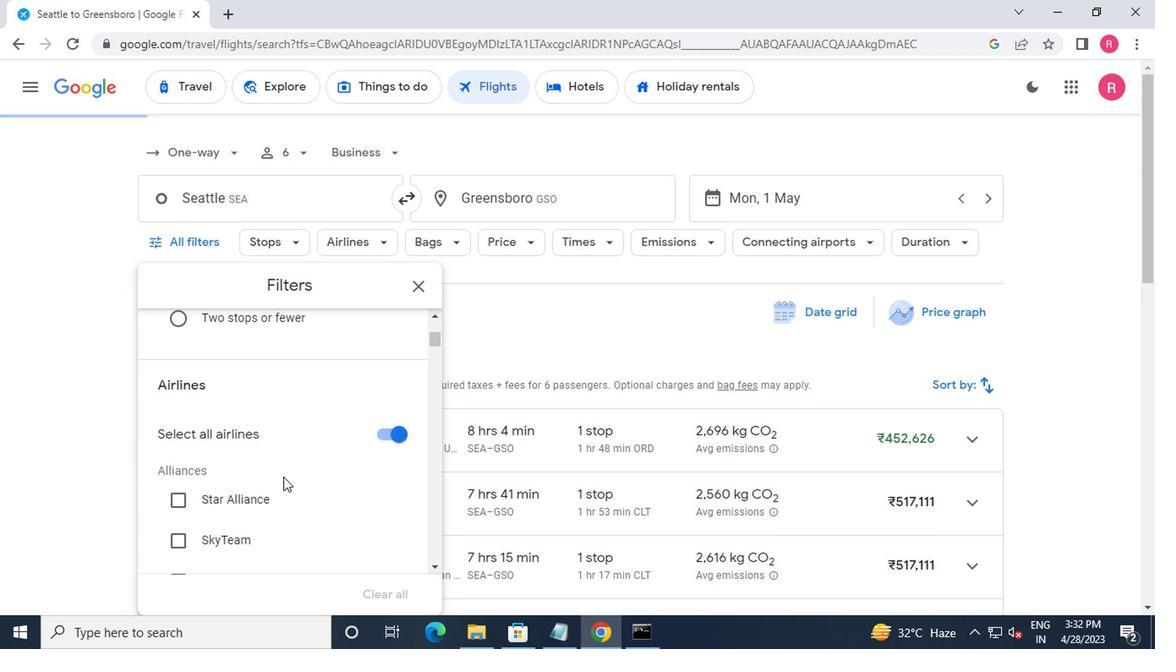 
Action: Mouse scrolled (281, 474) with delta (0, -1)
Screenshot: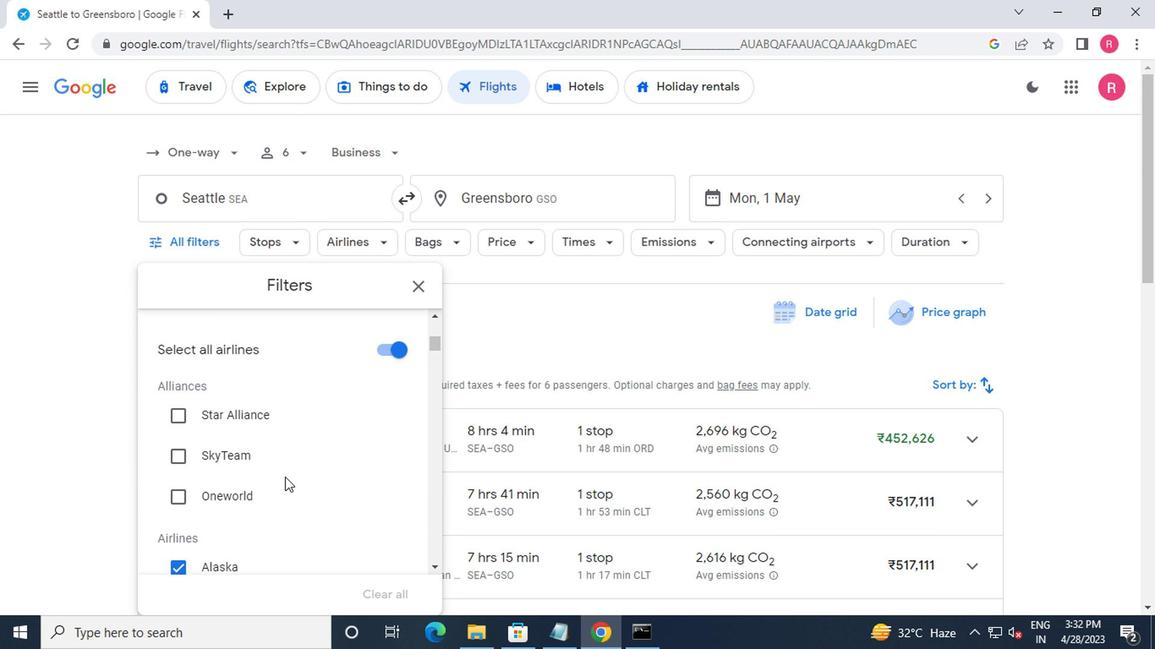 
Action: Mouse scrolled (281, 474) with delta (0, -1)
Screenshot: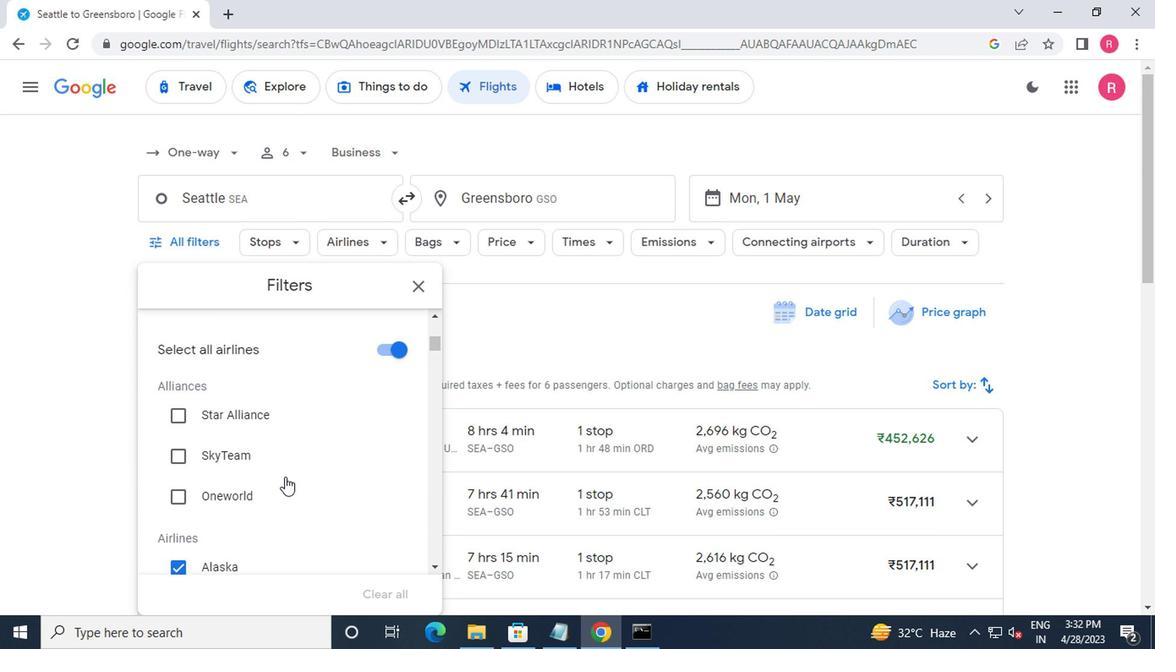 
Action: Mouse moved to (379, 390)
Screenshot: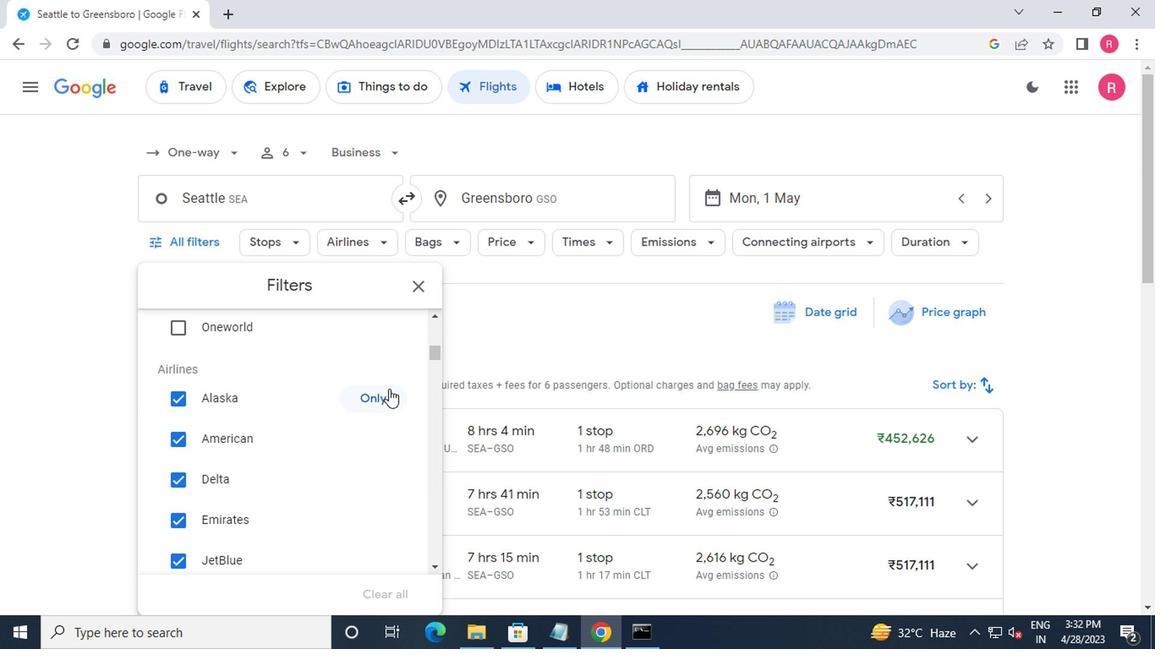 
Action: Mouse pressed left at (379, 390)
Screenshot: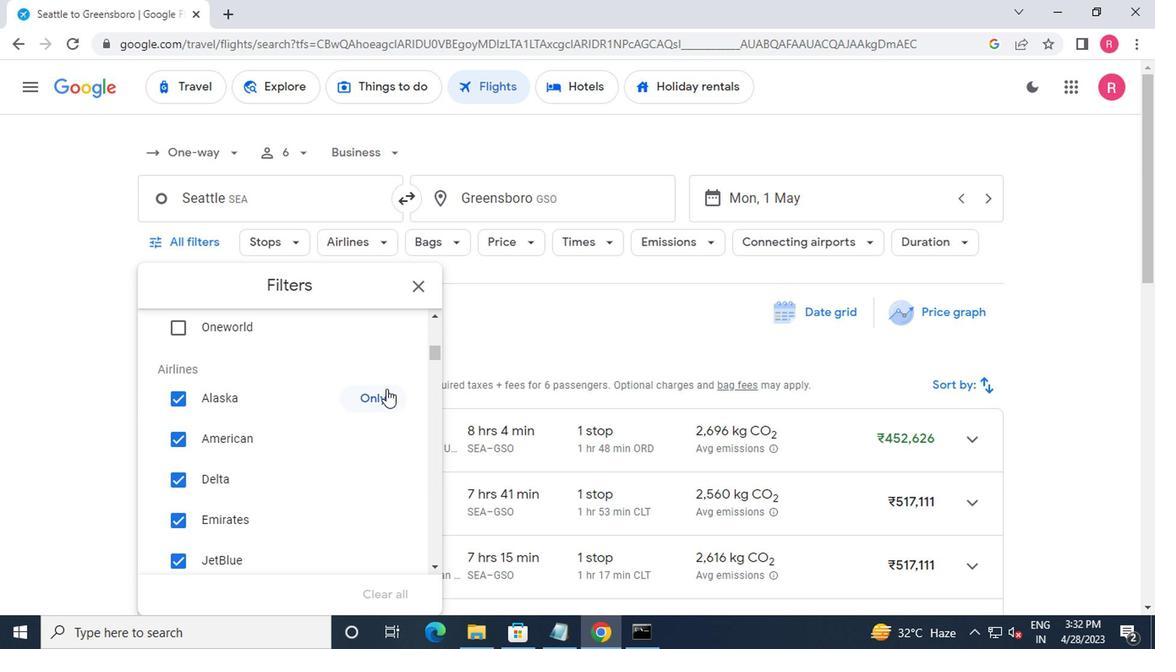 
Action: Mouse moved to (353, 410)
Screenshot: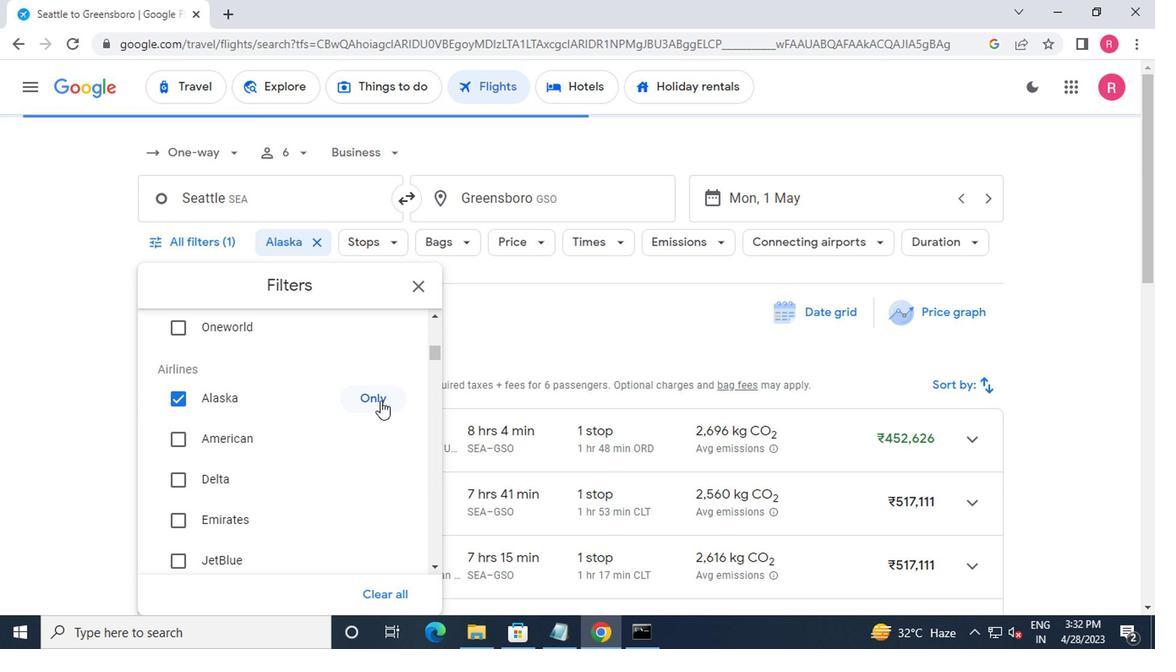 
Action: Mouse scrolled (353, 409) with delta (0, 0)
Screenshot: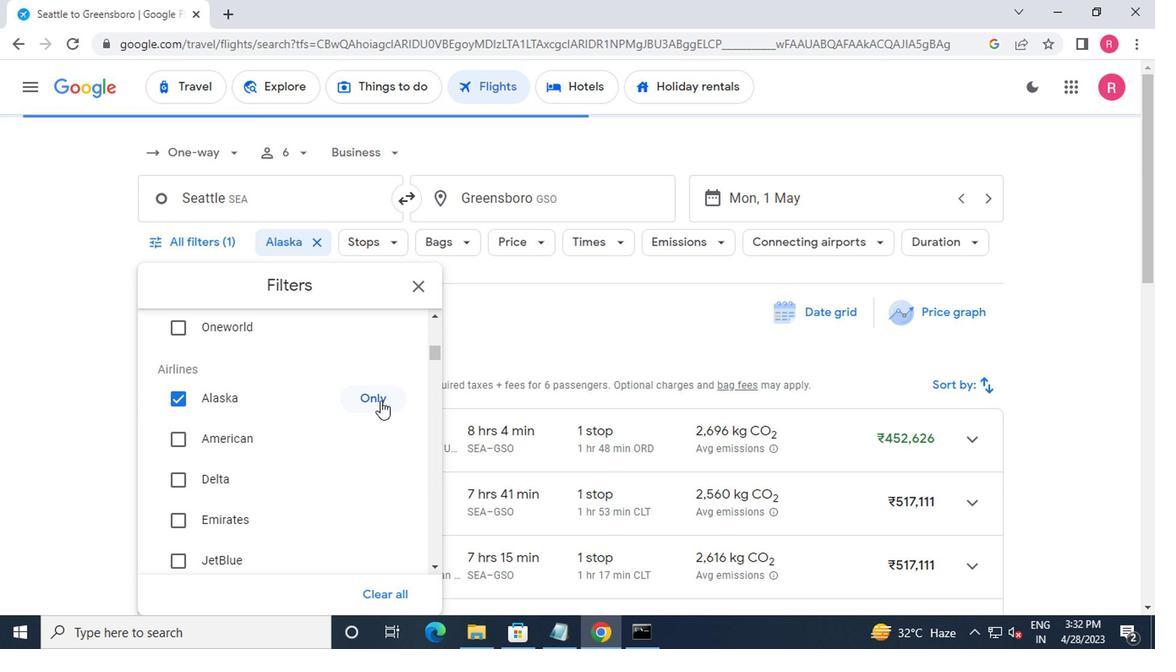 
Action: Mouse moved to (350, 412)
Screenshot: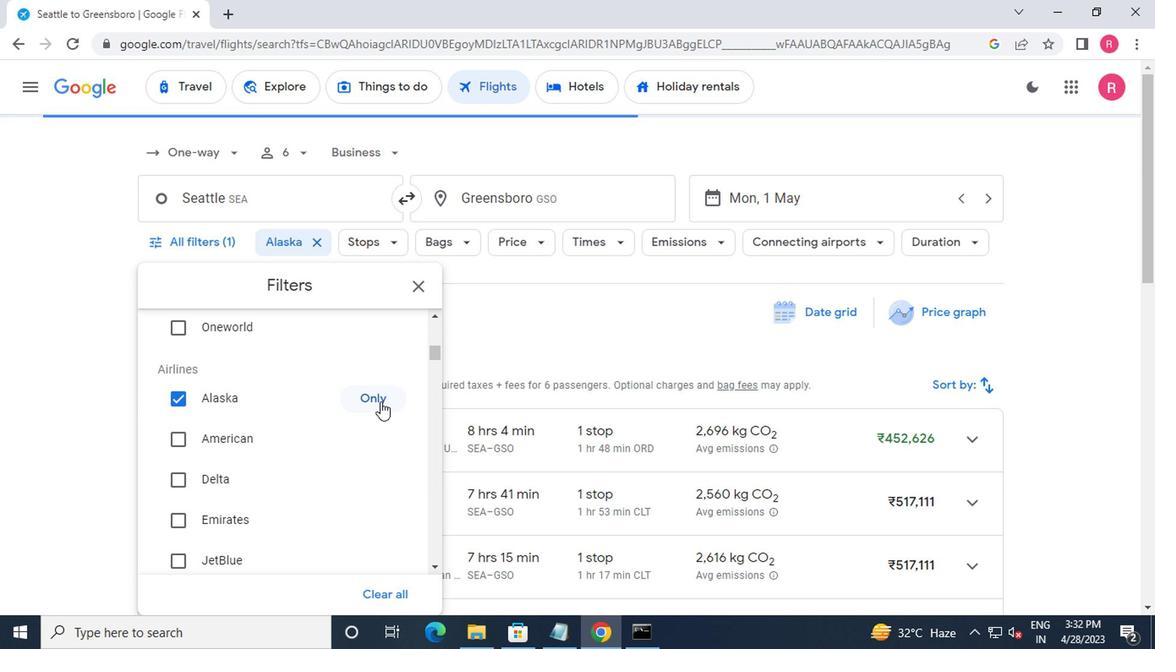 
Action: Mouse scrolled (350, 411) with delta (0, 0)
Screenshot: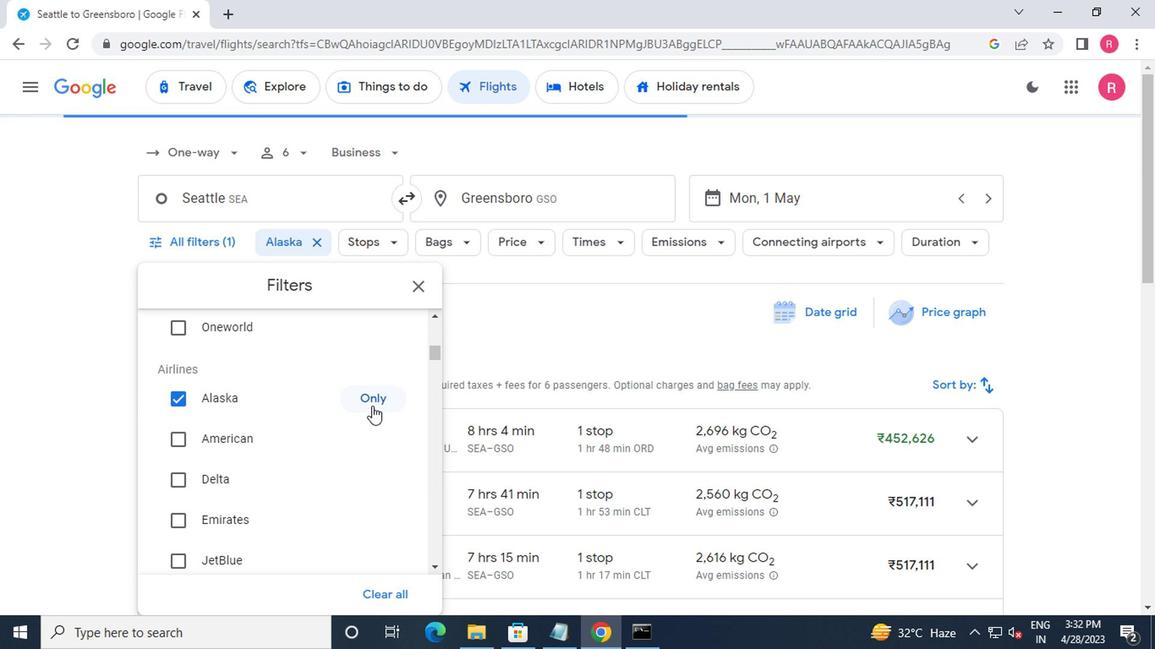 
Action: Mouse moved to (348, 414)
Screenshot: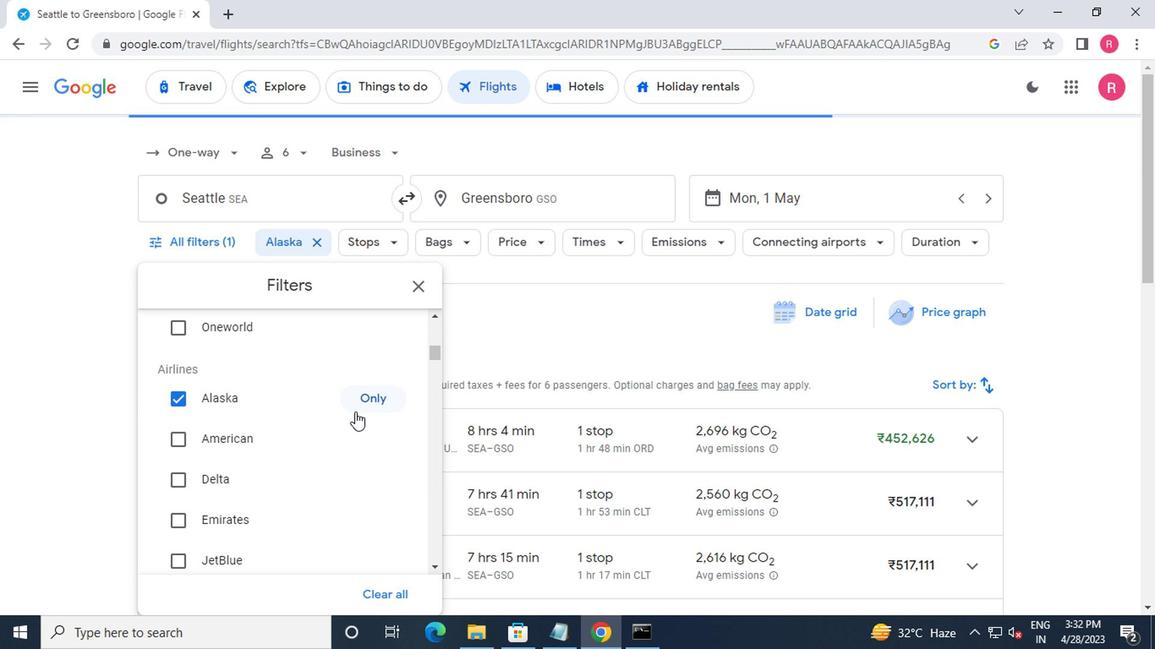 
Action: Mouse scrolled (348, 412) with delta (0, -1)
Screenshot: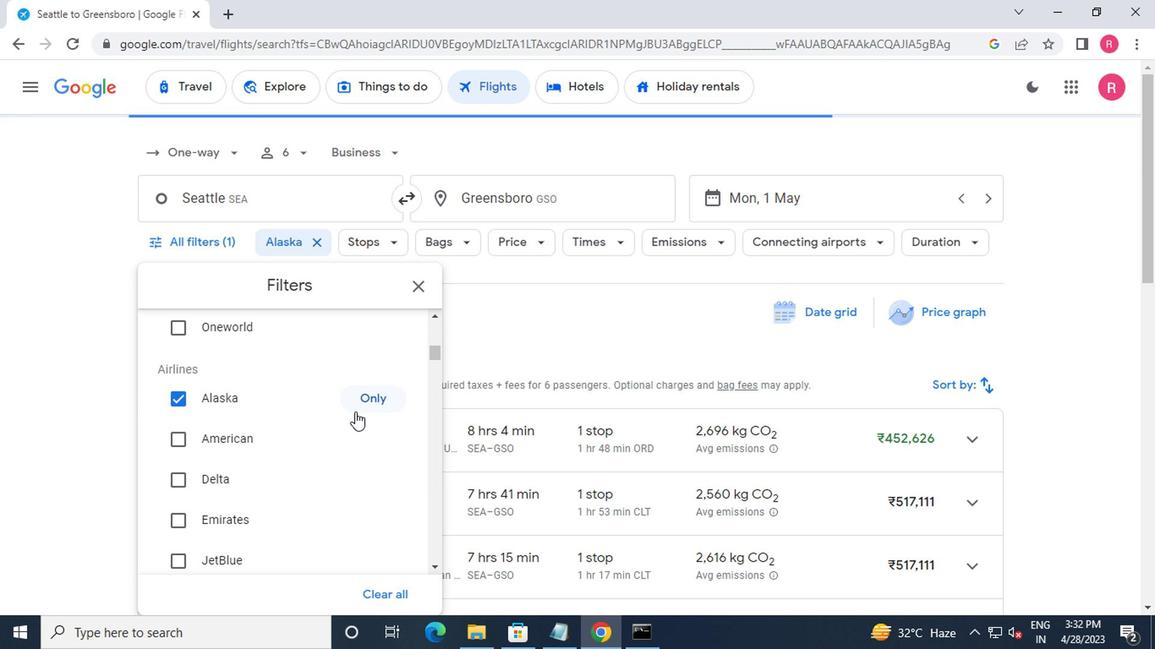 
Action: Mouse moved to (343, 418)
Screenshot: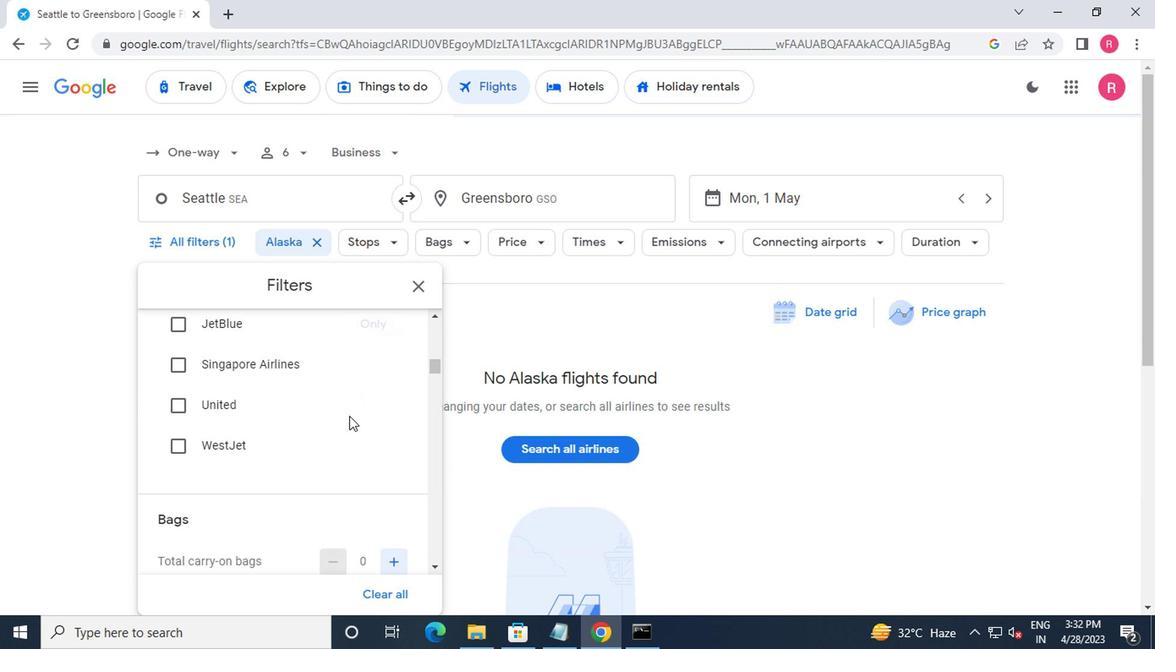 
Action: Mouse scrolled (343, 417) with delta (0, -1)
Screenshot: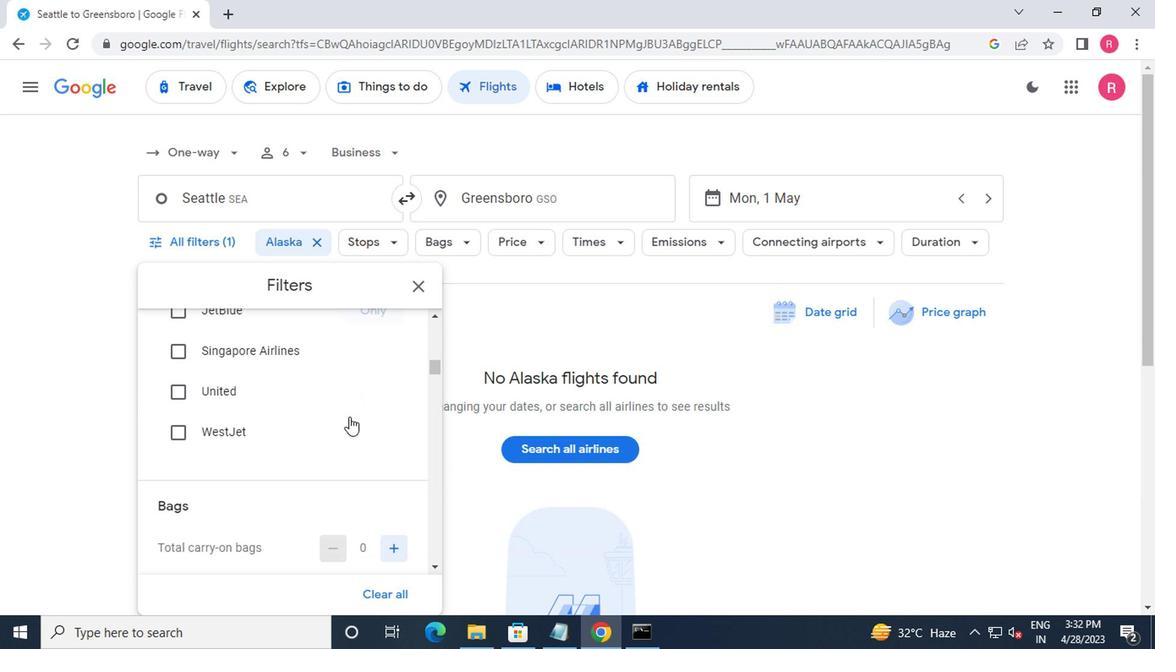 
Action: Mouse moved to (383, 498)
Screenshot: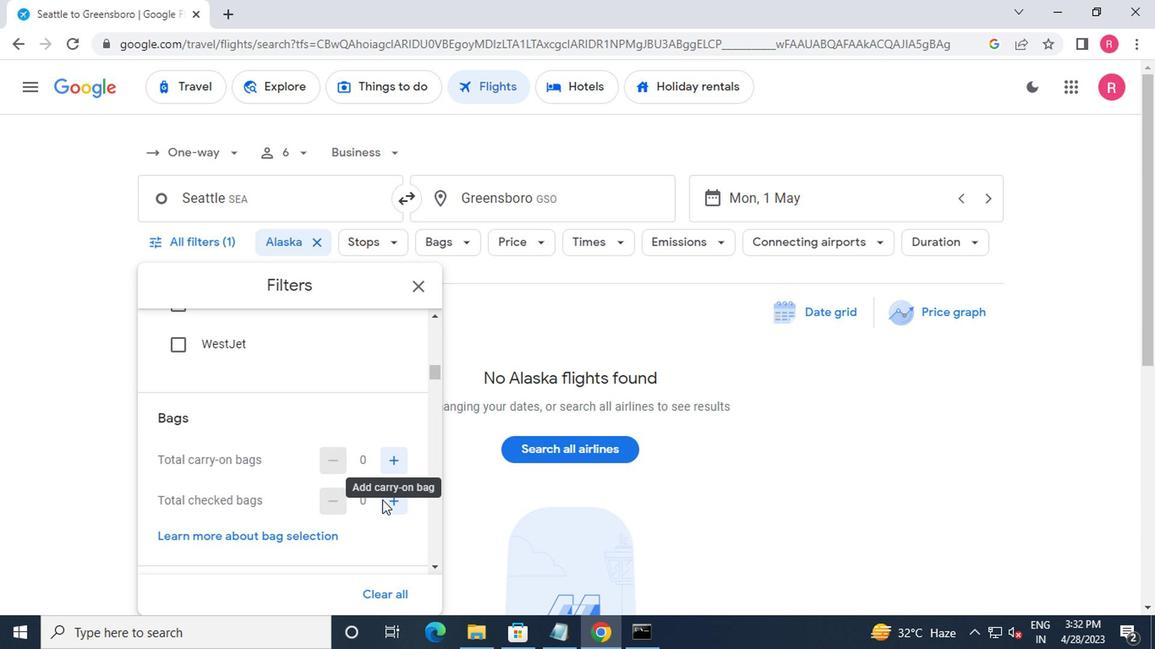 
Action: Mouse pressed left at (383, 498)
Screenshot: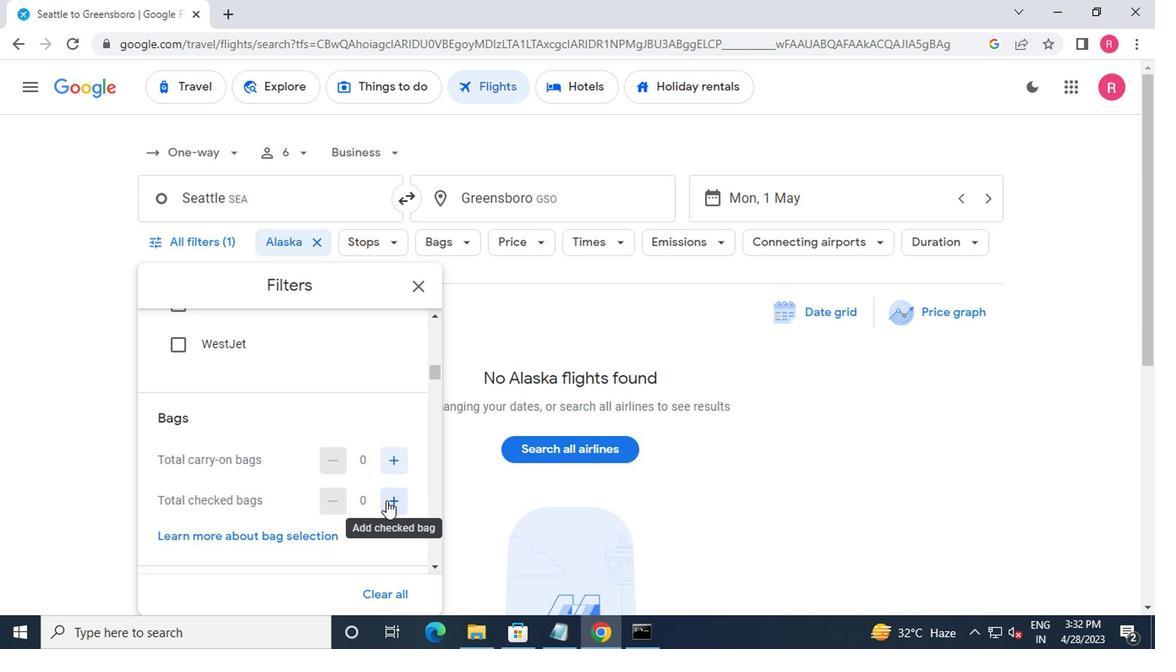 
Action: Mouse pressed left at (383, 498)
Screenshot: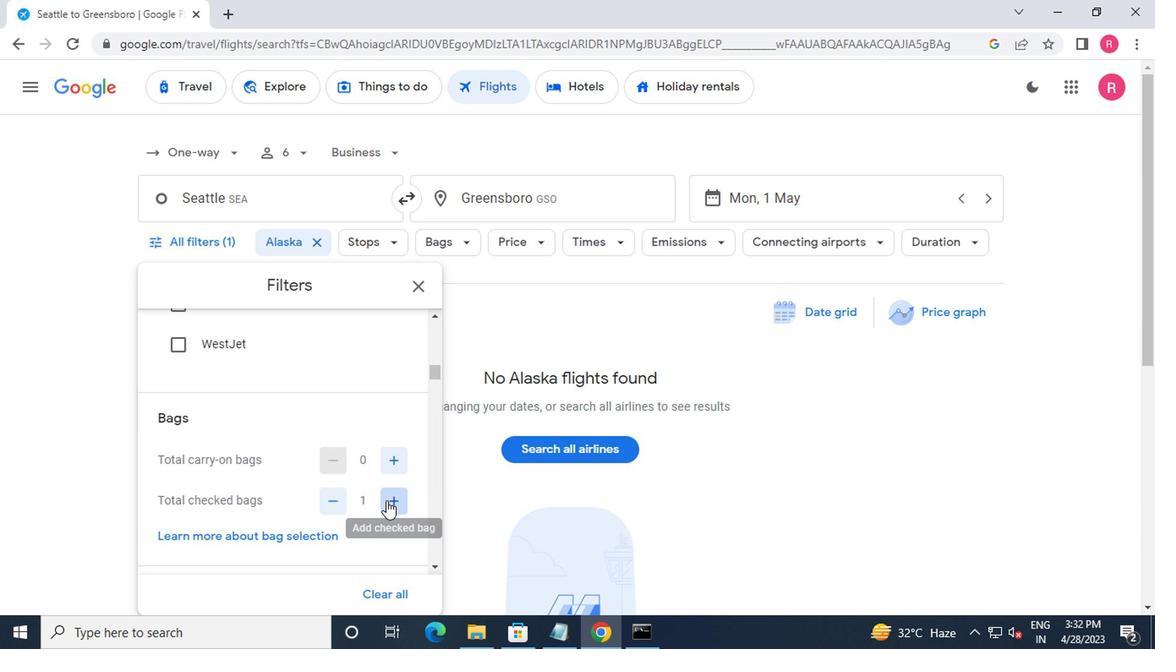 
Action: Mouse pressed left at (383, 498)
Screenshot: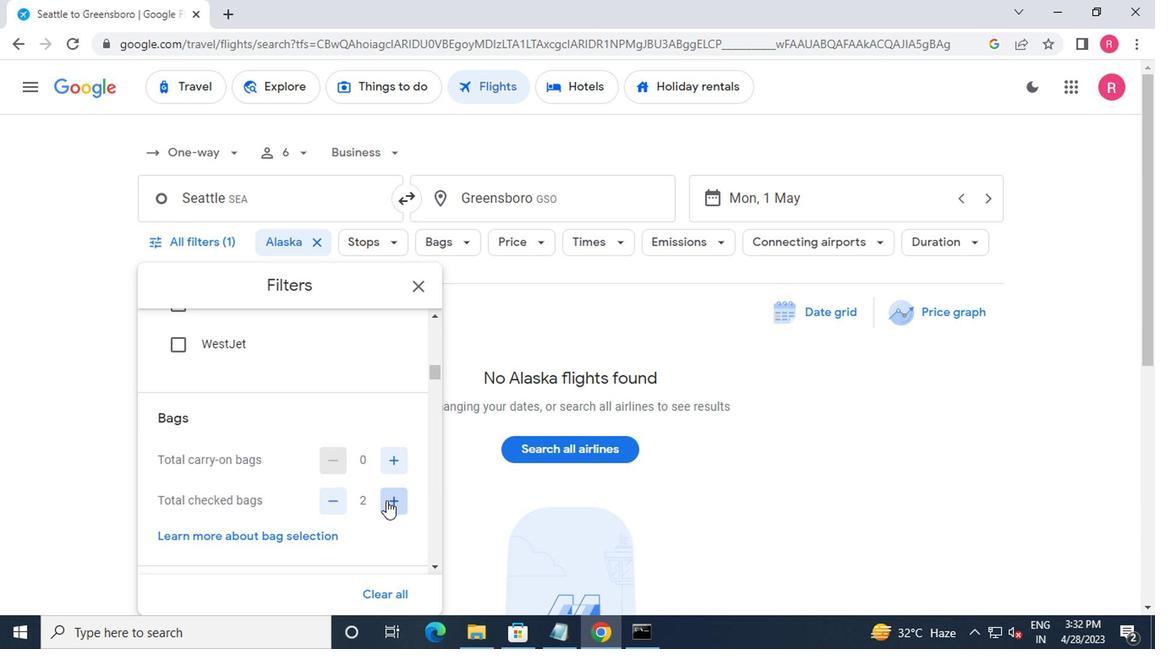 
Action: Mouse pressed left at (383, 498)
Screenshot: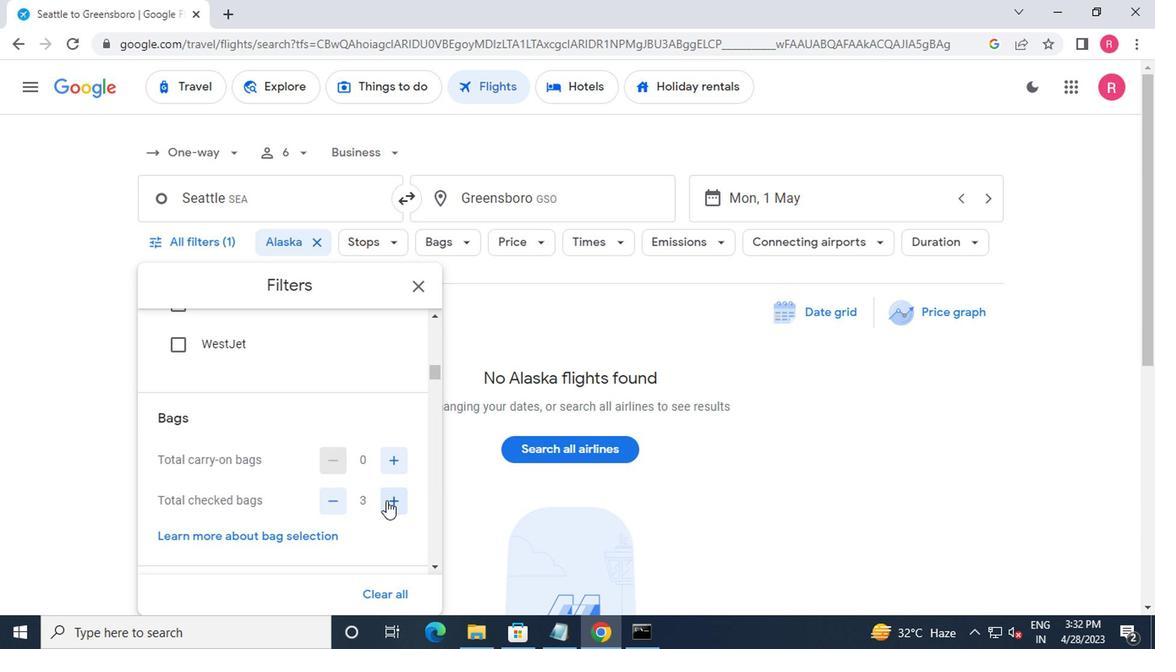 
Action: Mouse scrolled (383, 497) with delta (0, 0)
Screenshot: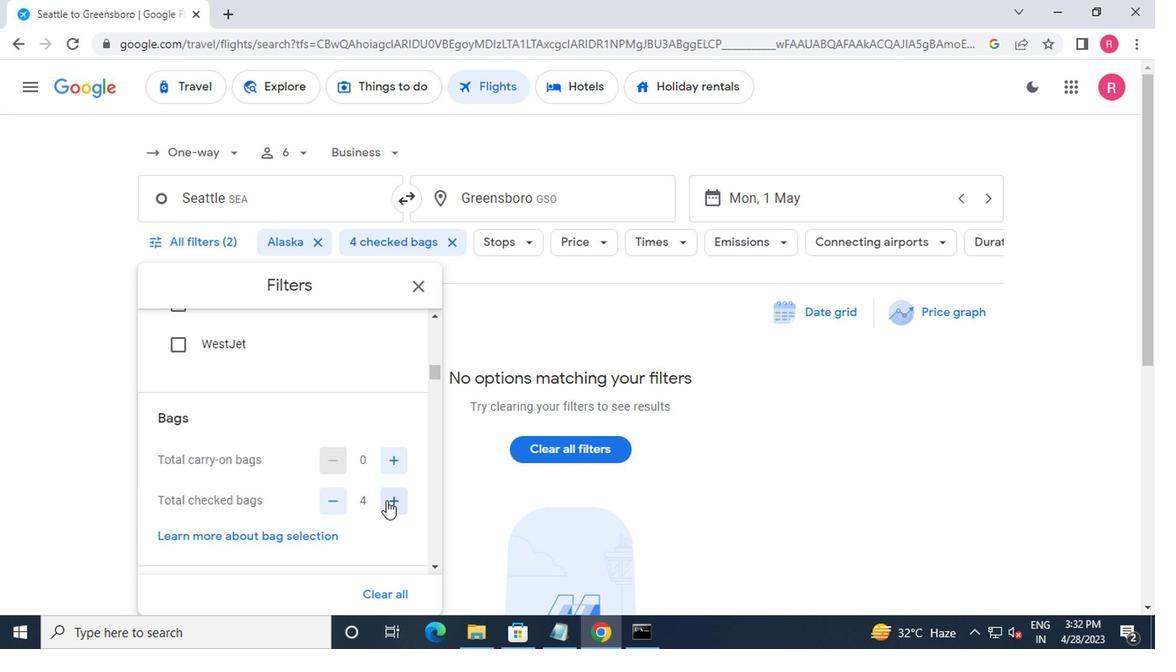 
Action: Mouse scrolled (383, 497) with delta (0, 0)
Screenshot: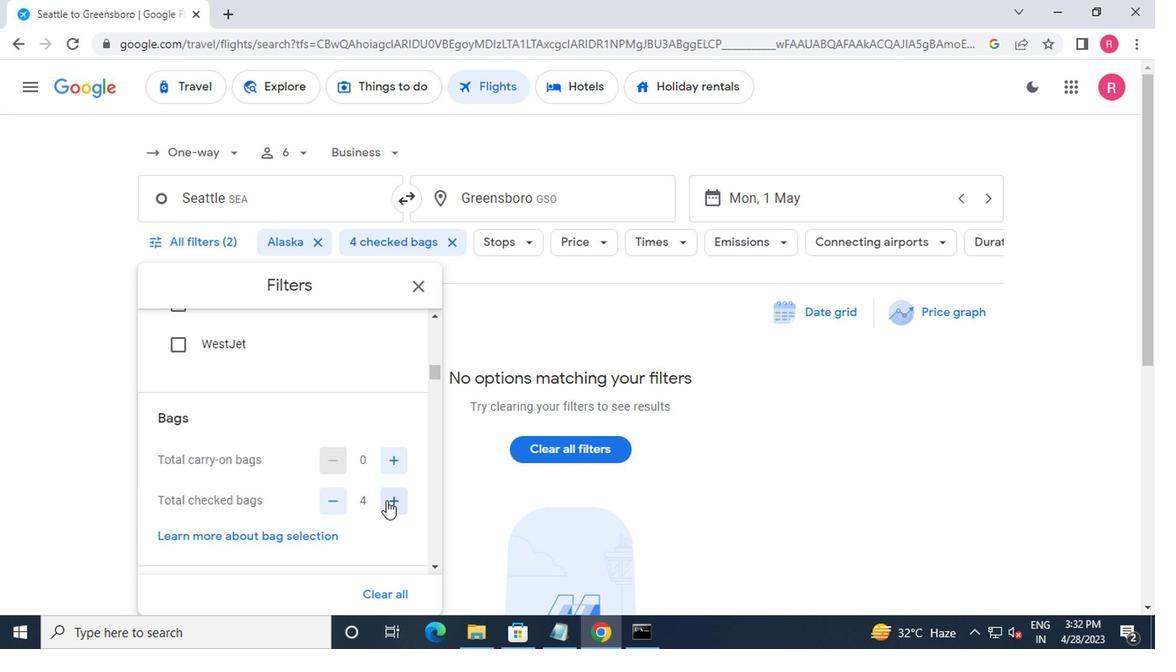 
Action: Mouse moved to (395, 498)
Screenshot: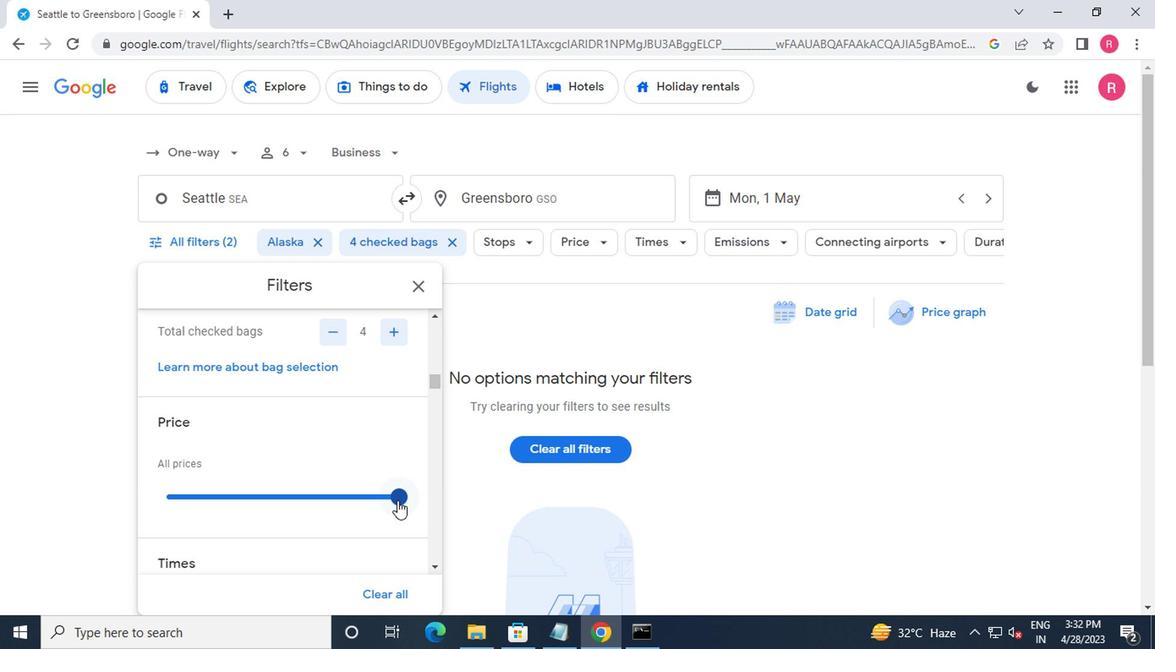 
Action: Mouse pressed left at (395, 498)
Screenshot: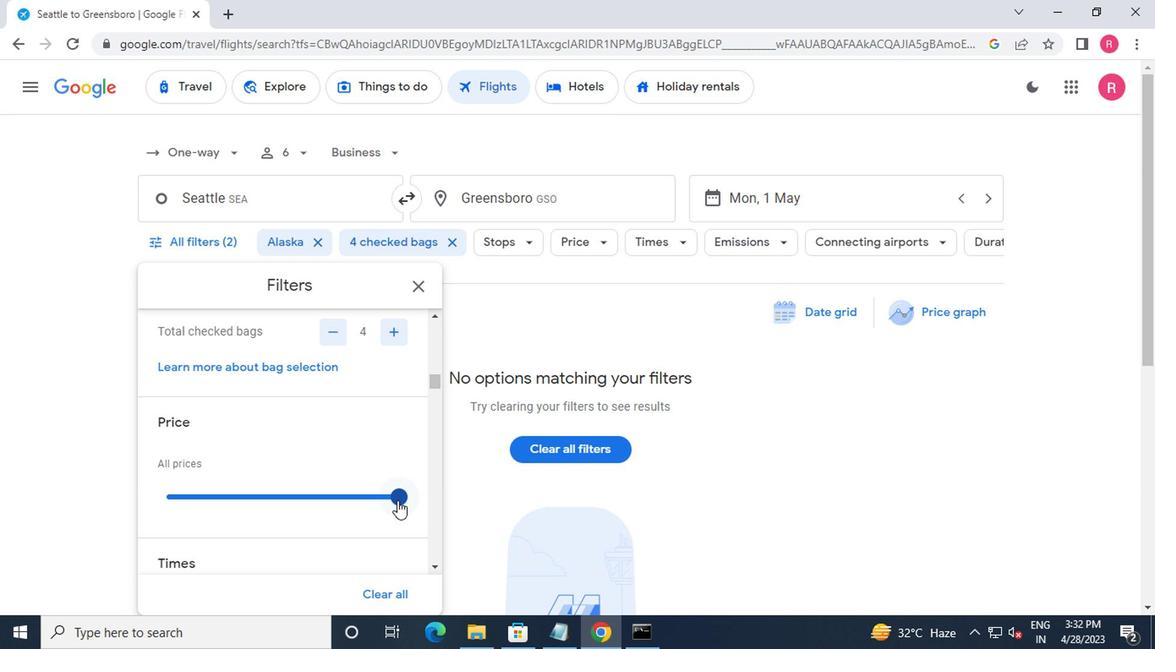 
Action: Mouse moved to (114, 500)
Screenshot: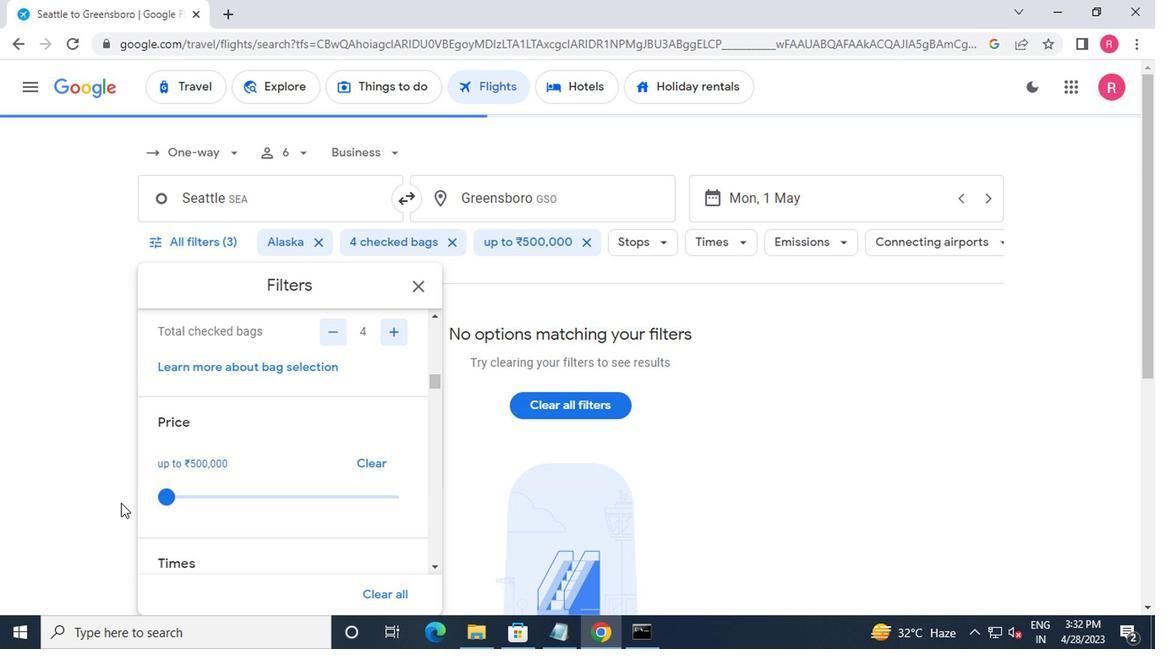 
Action: Mouse scrolled (114, 499) with delta (0, 0)
Screenshot: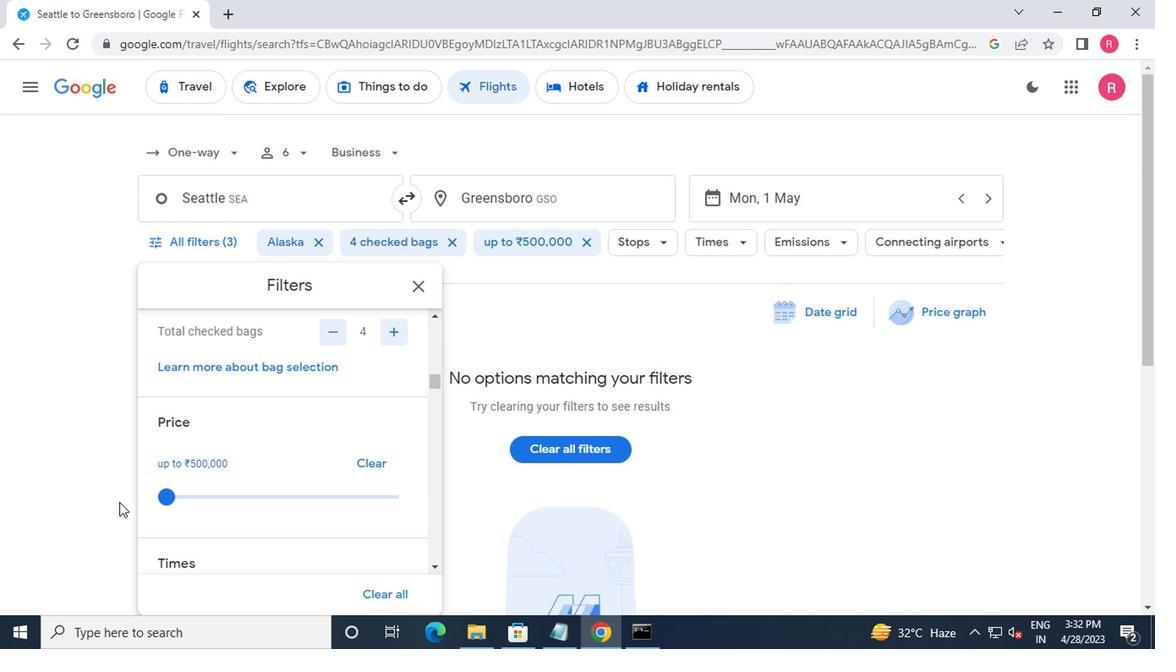 
Action: Mouse scrolled (114, 499) with delta (0, 0)
Screenshot: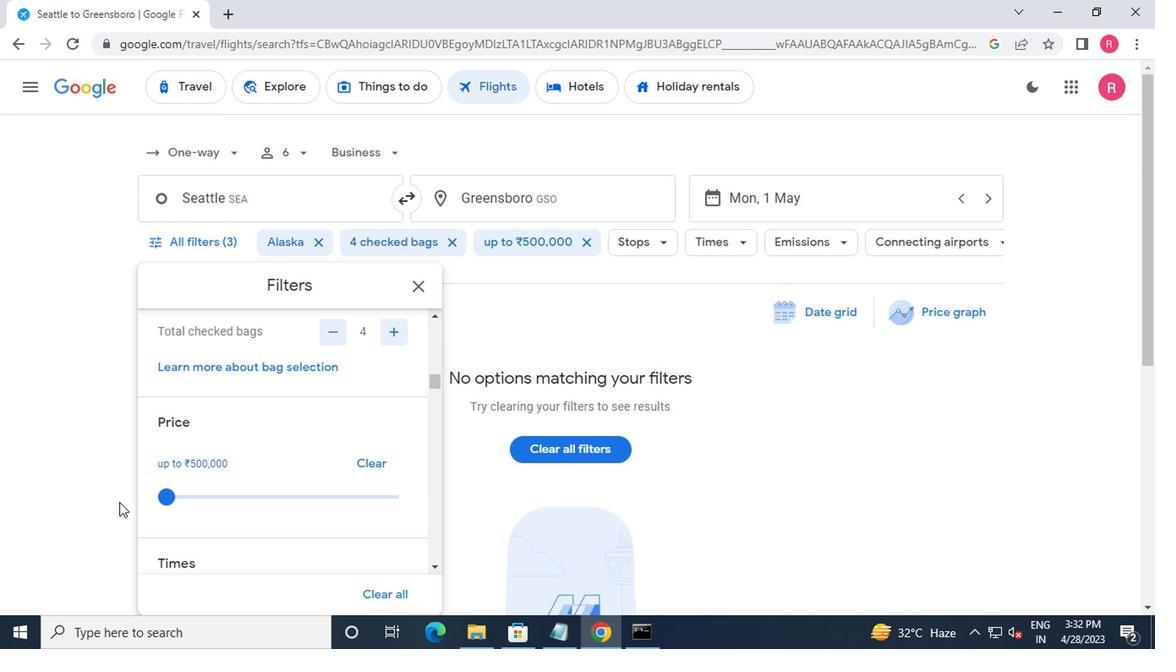 
Action: Mouse scrolled (114, 499) with delta (0, 0)
Screenshot: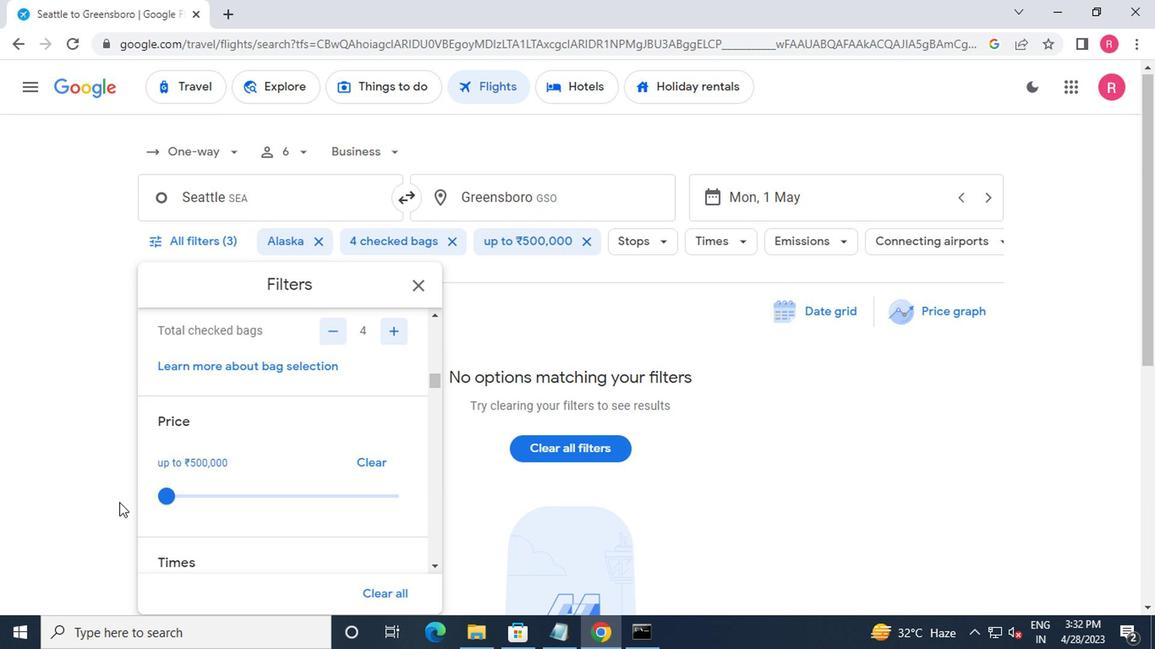 
Action: Mouse moved to (268, 302)
Screenshot: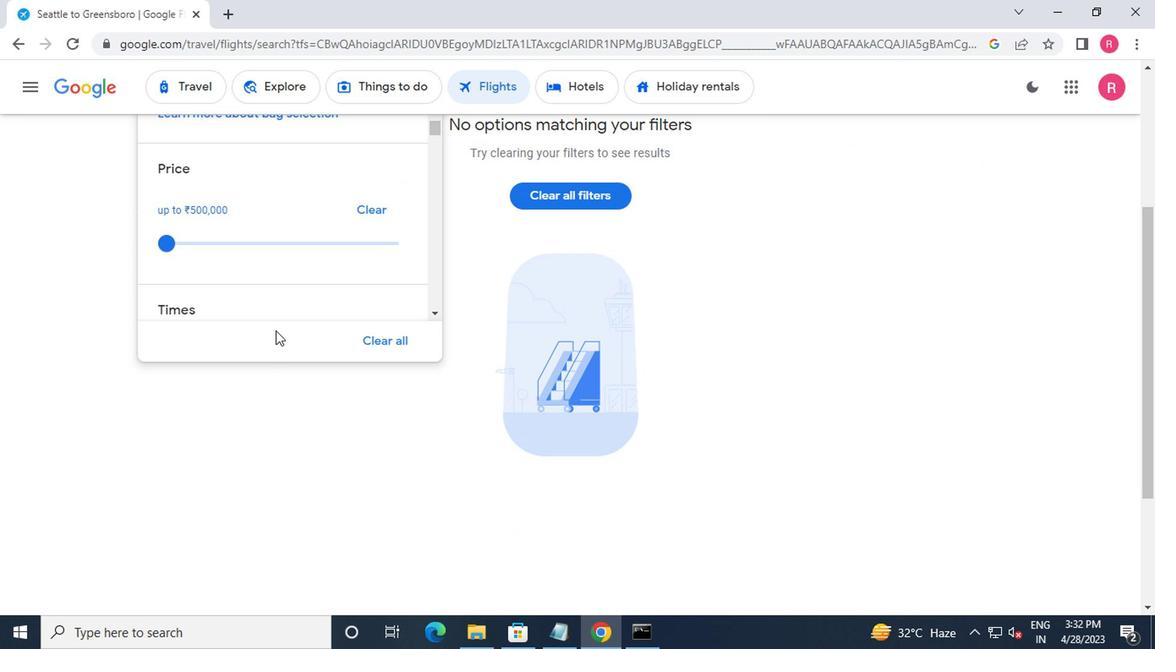 
Action: Mouse scrolled (268, 300) with delta (0, -1)
Screenshot: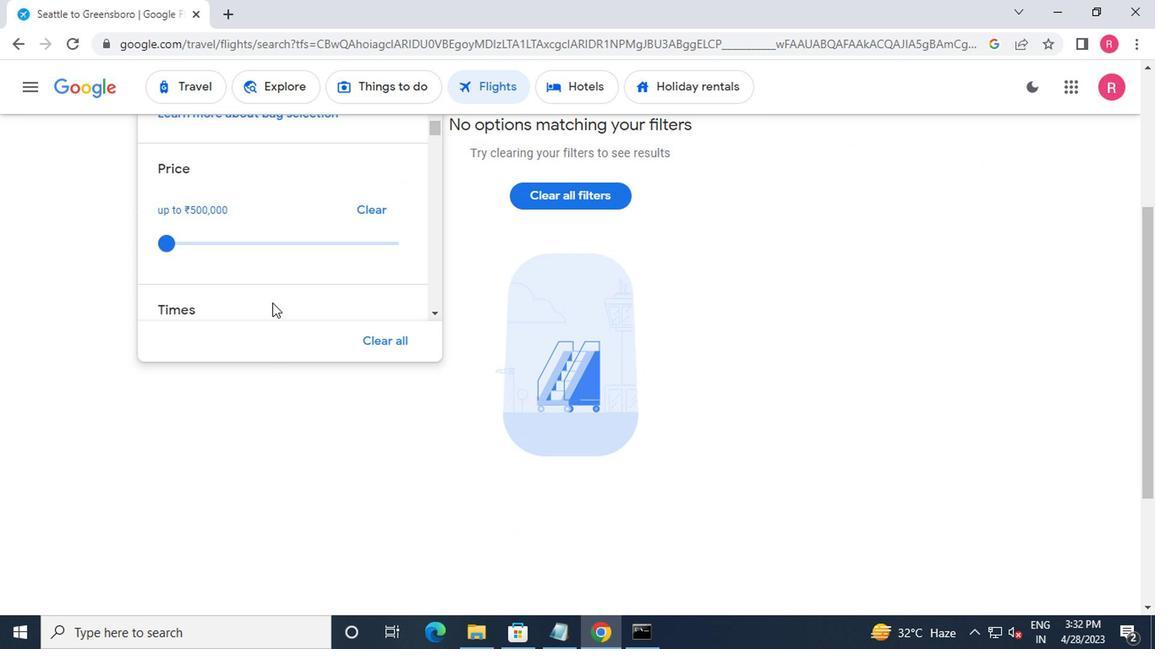 
Action: Mouse scrolled (268, 300) with delta (0, -1)
Screenshot: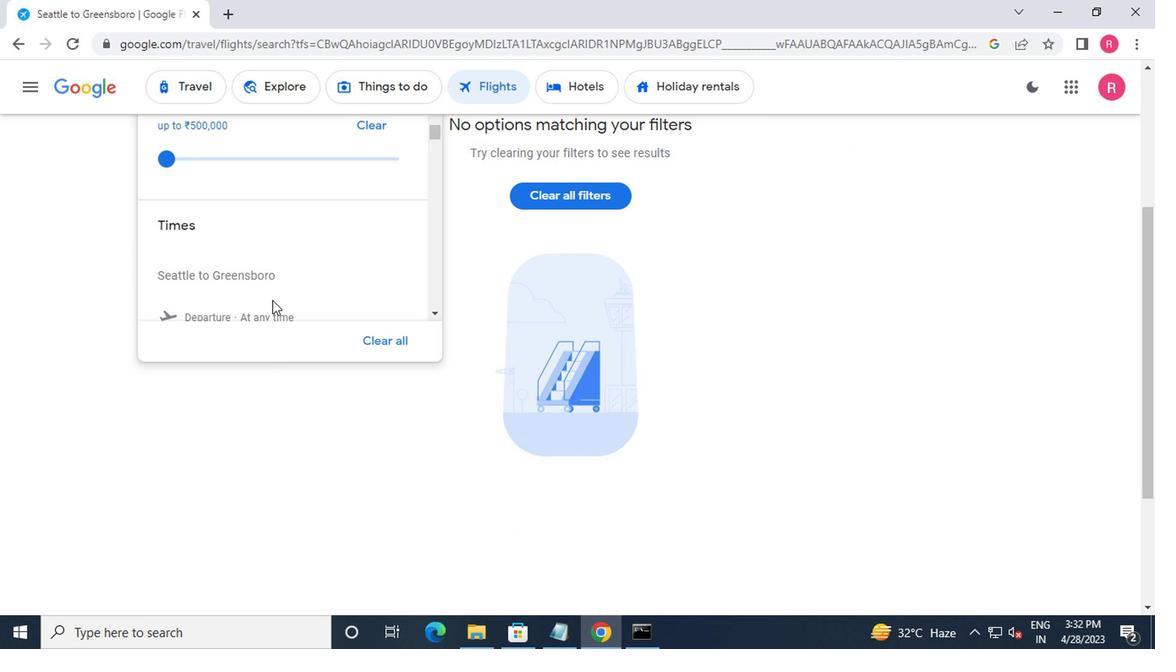 
Action: Mouse moved to (223, 269)
Screenshot: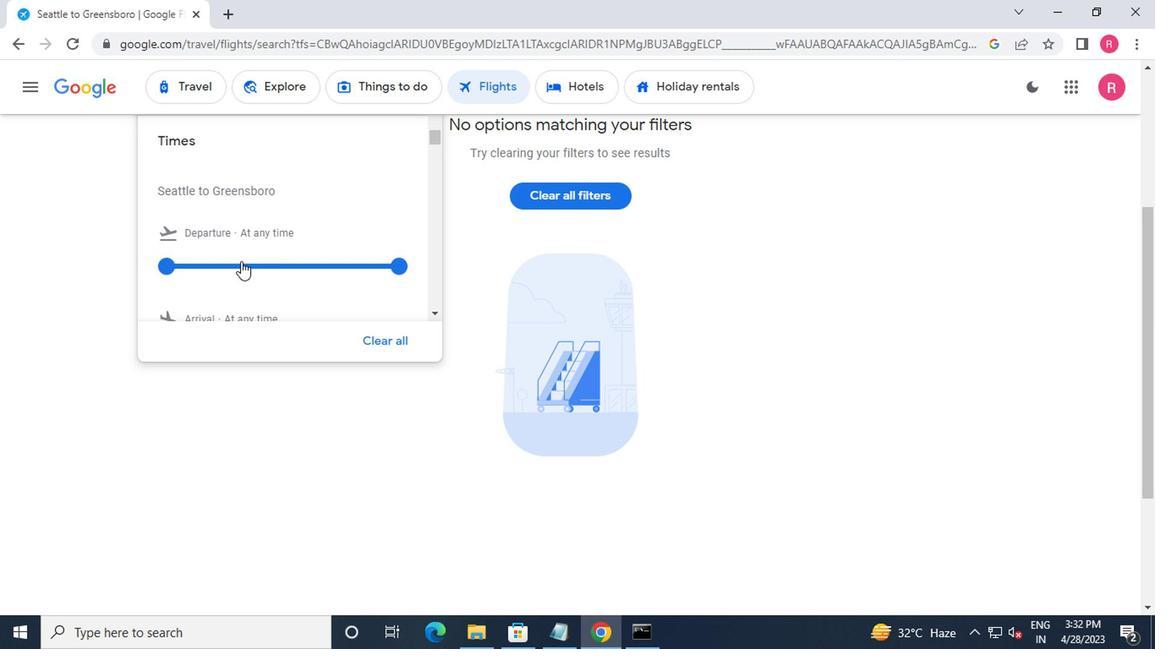 
Action: Mouse pressed left at (223, 269)
Screenshot: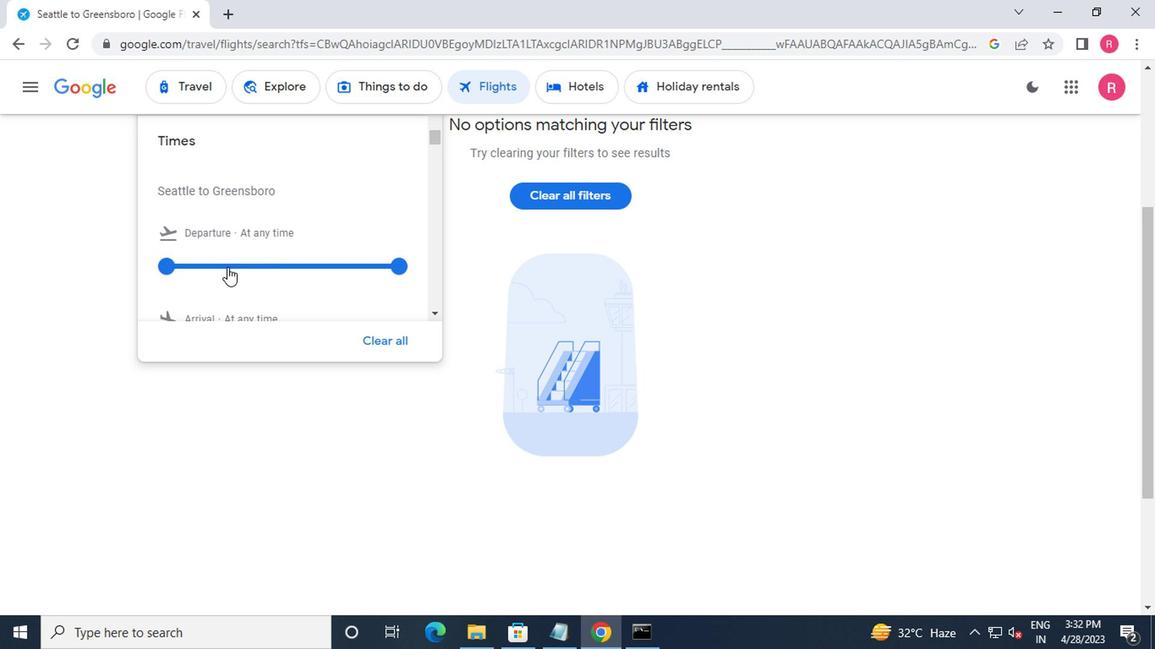 
Action: Mouse moved to (234, 269)
Screenshot: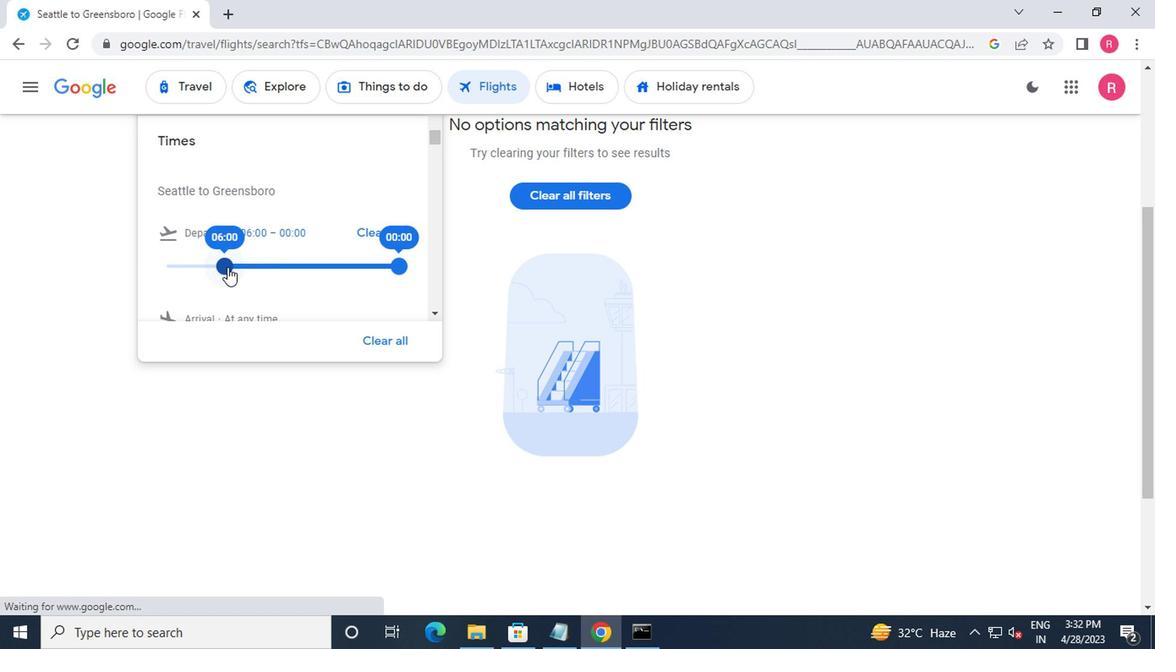 
Action: Mouse pressed left at (234, 269)
Screenshot: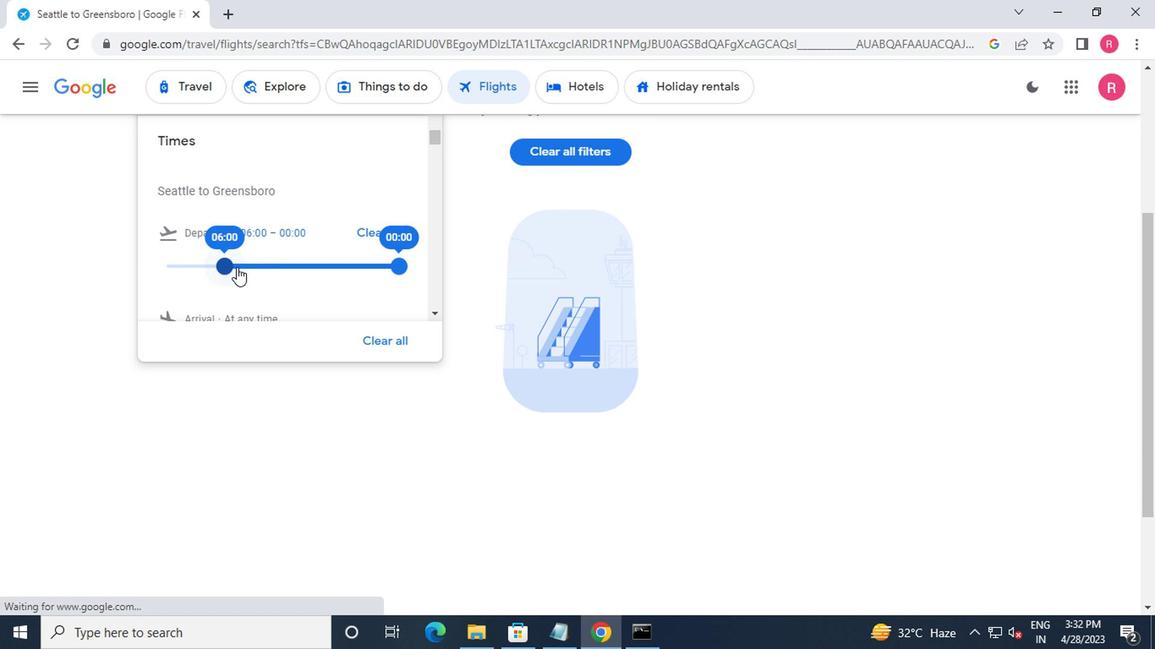 
Action: Mouse moved to (238, 268)
Screenshot: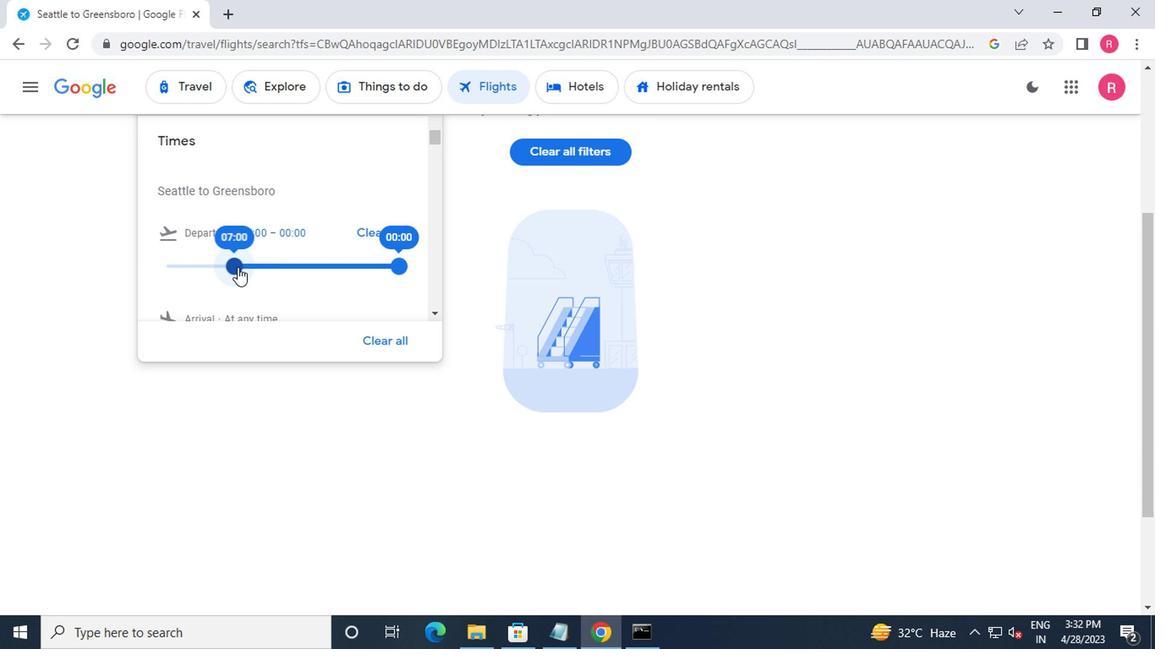 
Action: Mouse pressed left at (238, 268)
Screenshot: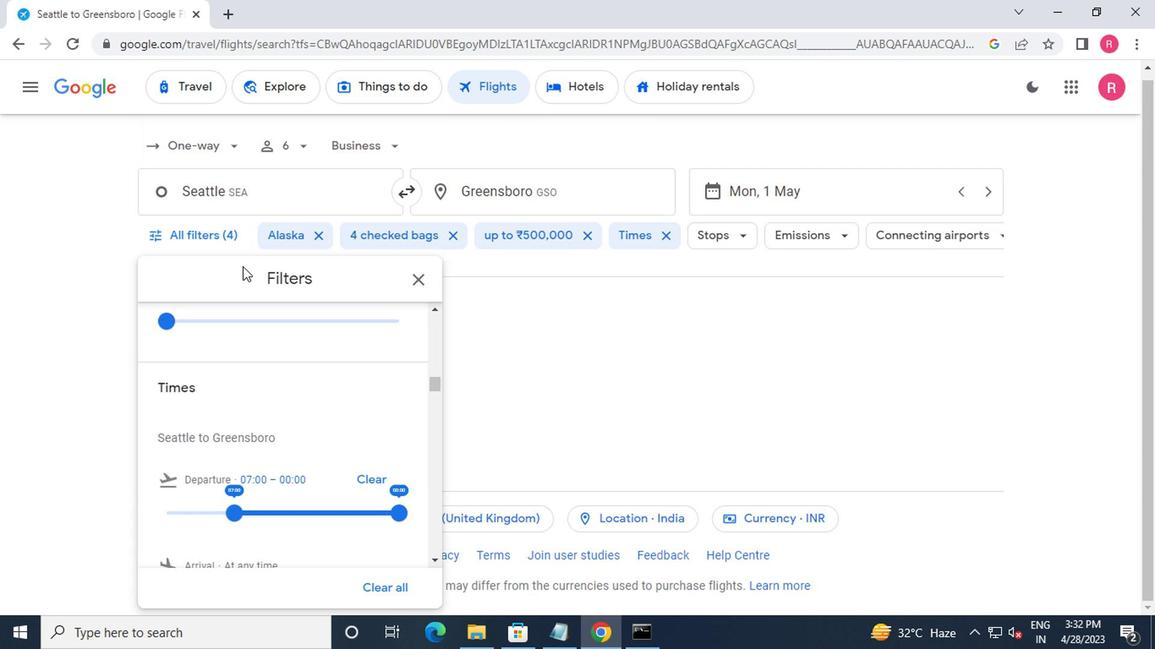 
Action: Mouse moved to (247, 268)
Screenshot: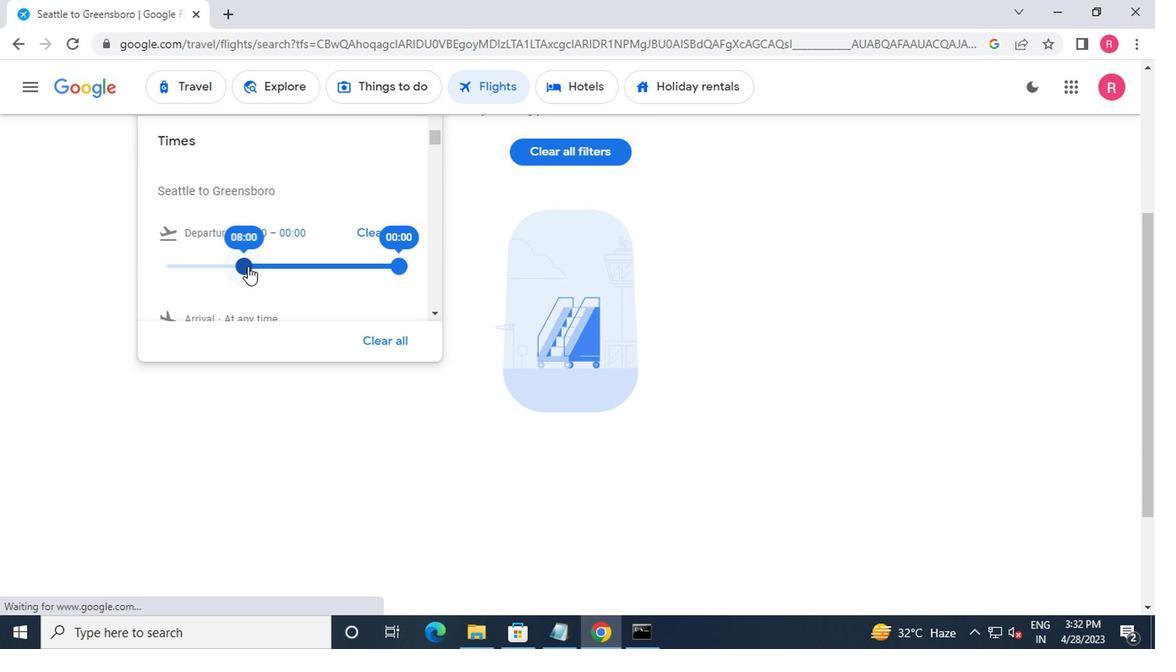 
Action: Mouse pressed left at (247, 268)
Screenshot: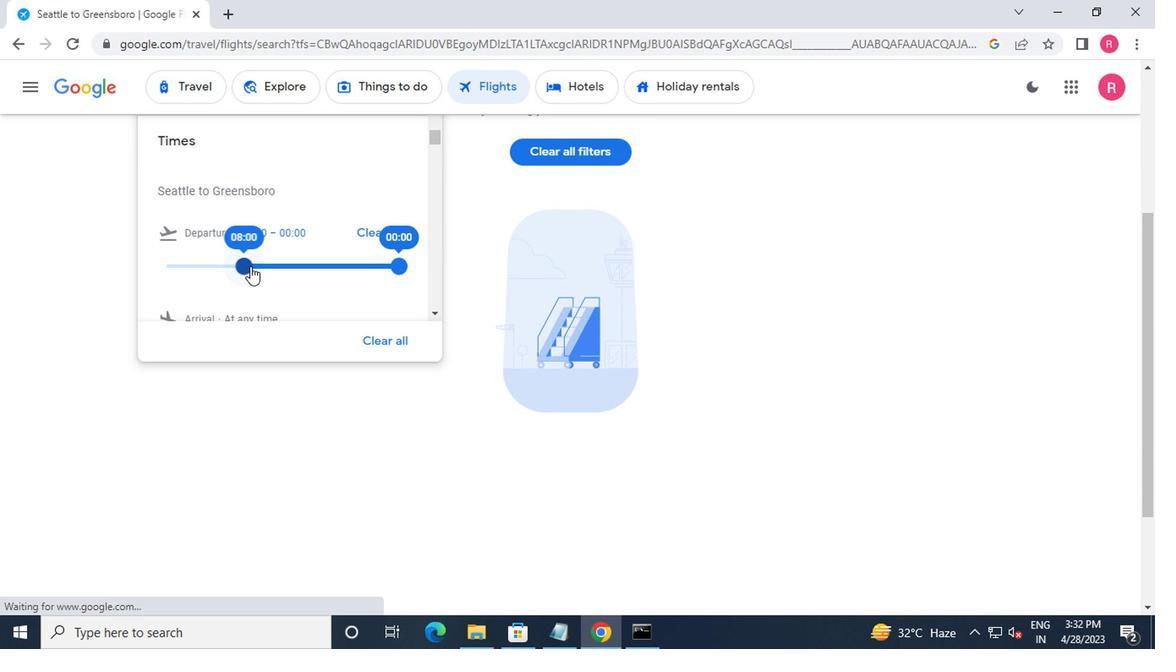 
Action: Mouse moved to (388, 270)
Screenshot: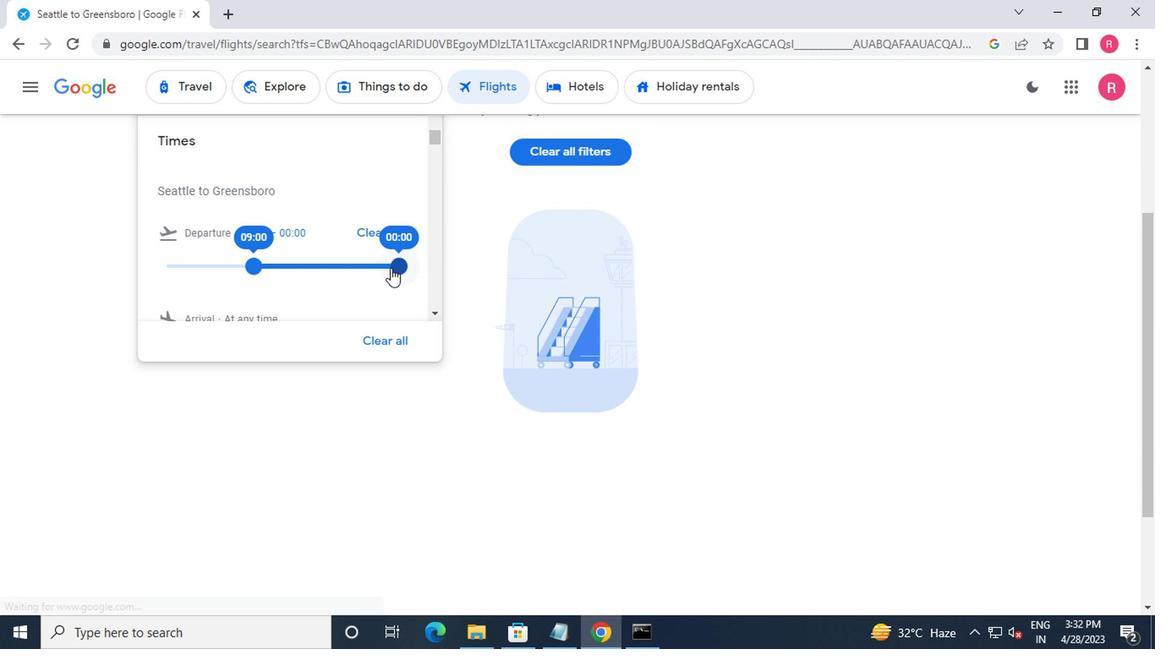
Action: Mouse pressed left at (388, 270)
Screenshot: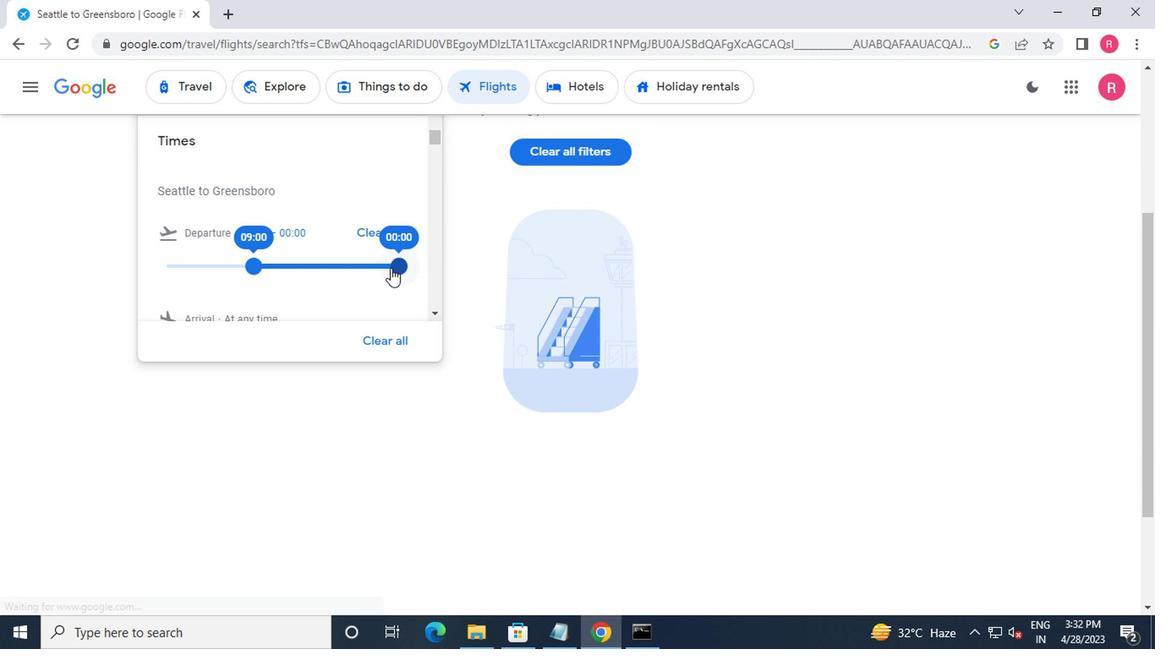 
Action: Mouse moved to (346, 287)
Screenshot: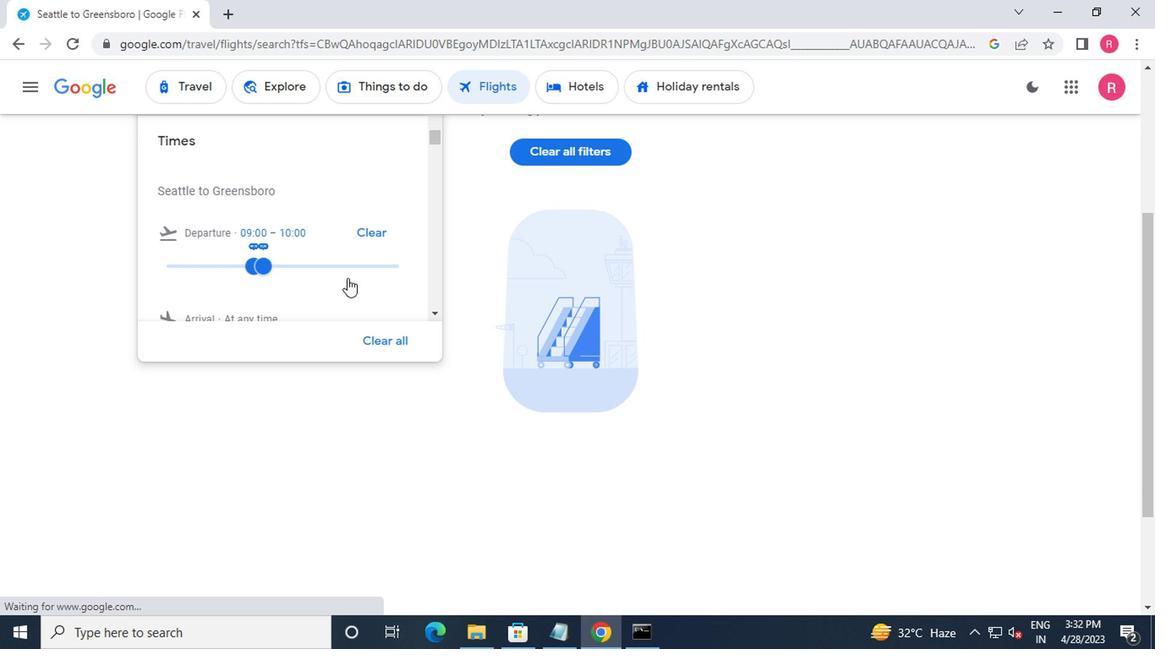 
Action: Mouse scrolled (346, 287) with delta (0, 0)
Screenshot: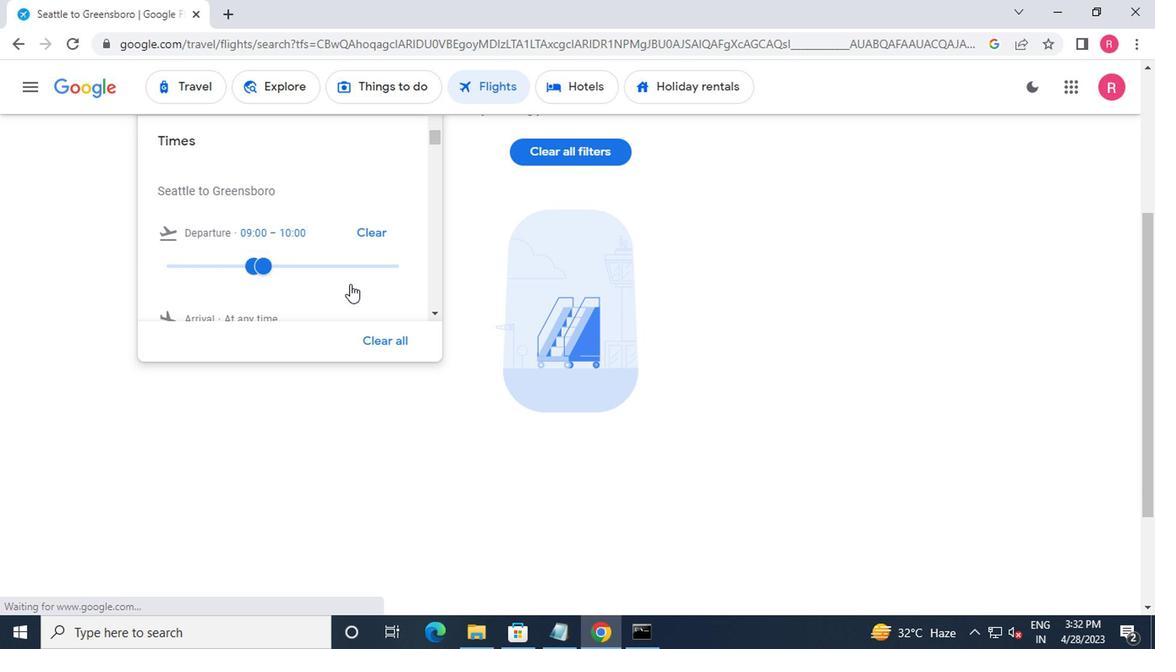
Action: Mouse scrolled (346, 287) with delta (0, 0)
Screenshot: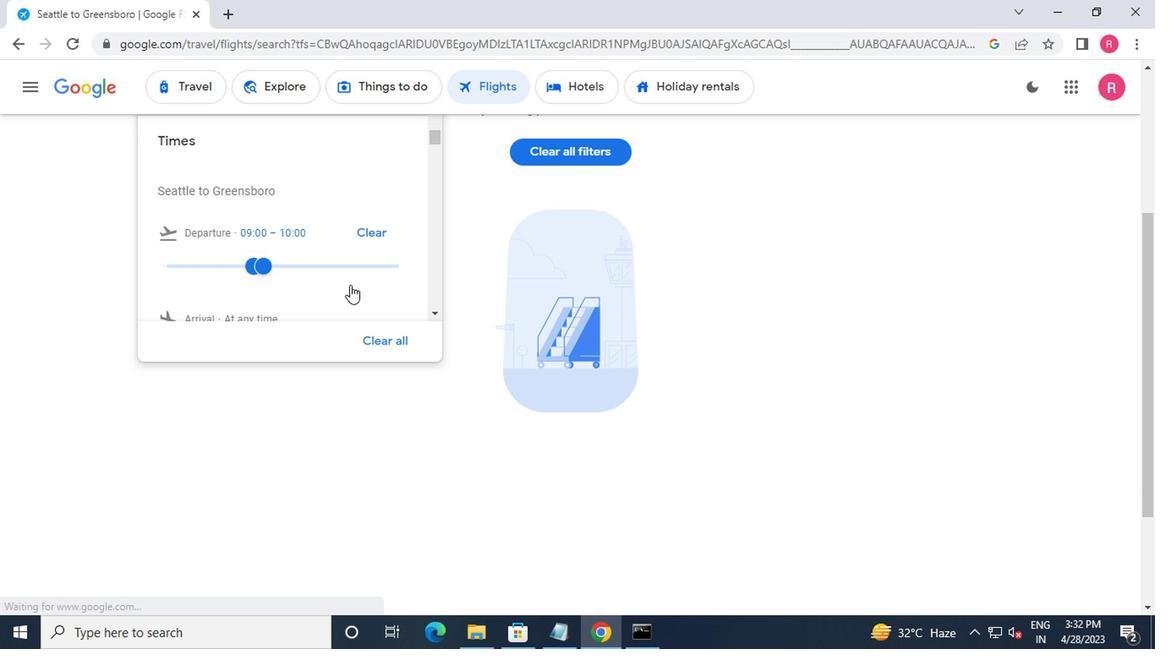 
Action: Mouse scrolled (346, 287) with delta (0, 0)
Screenshot: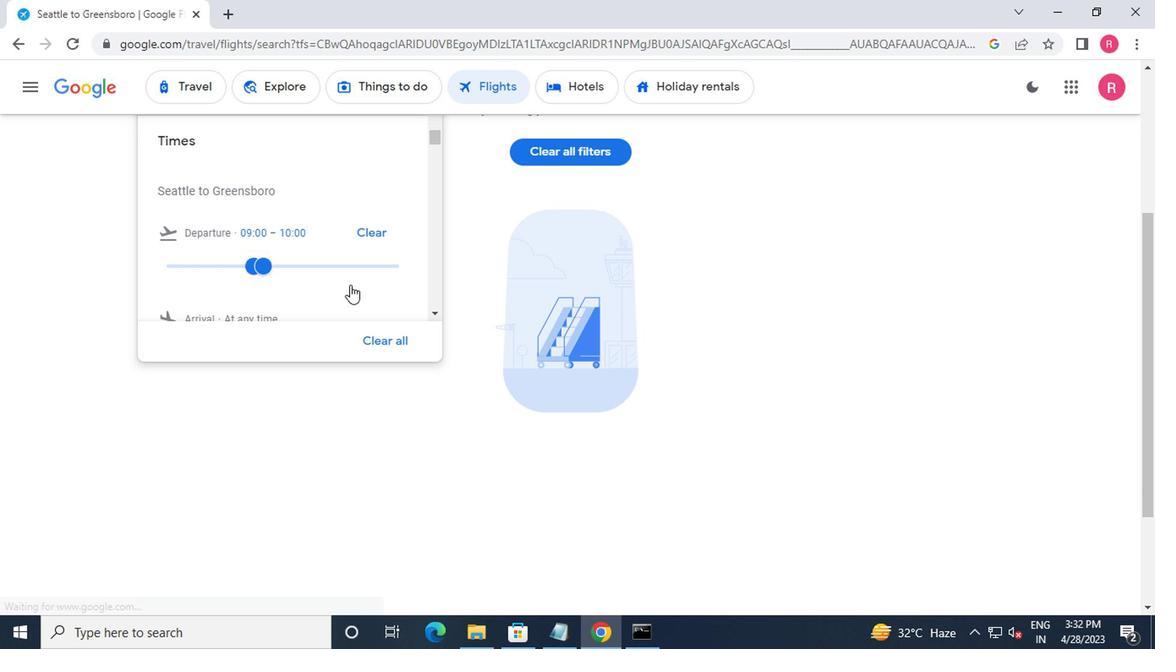
Action: Mouse moved to (414, 289)
Screenshot: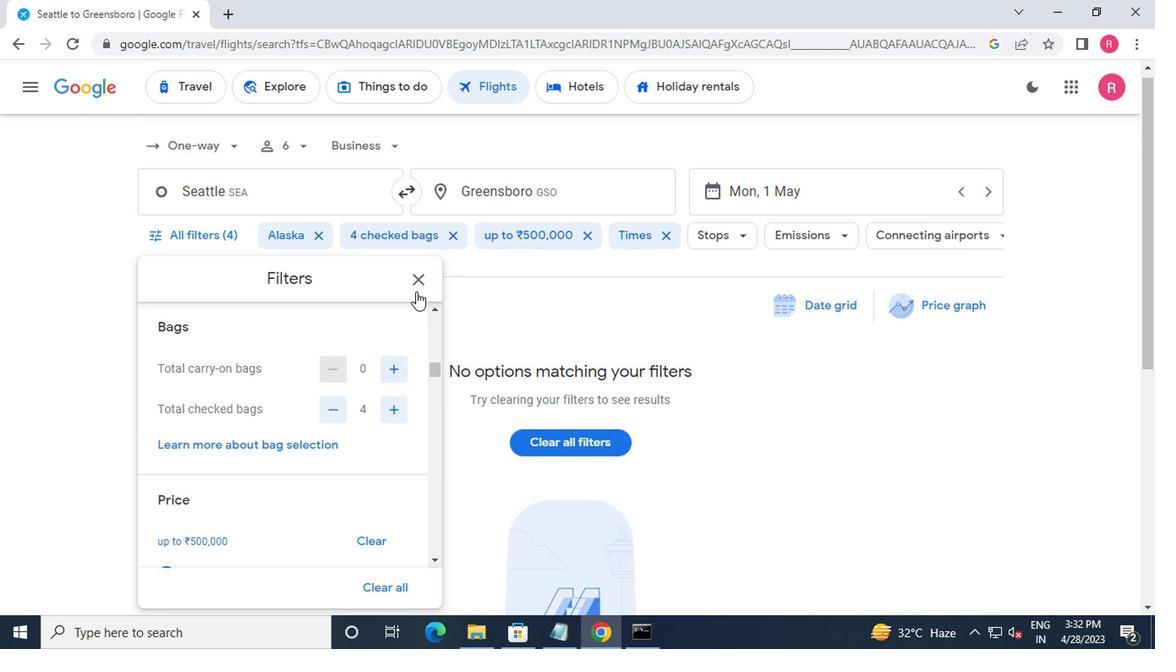 
Action: Mouse pressed left at (414, 289)
Screenshot: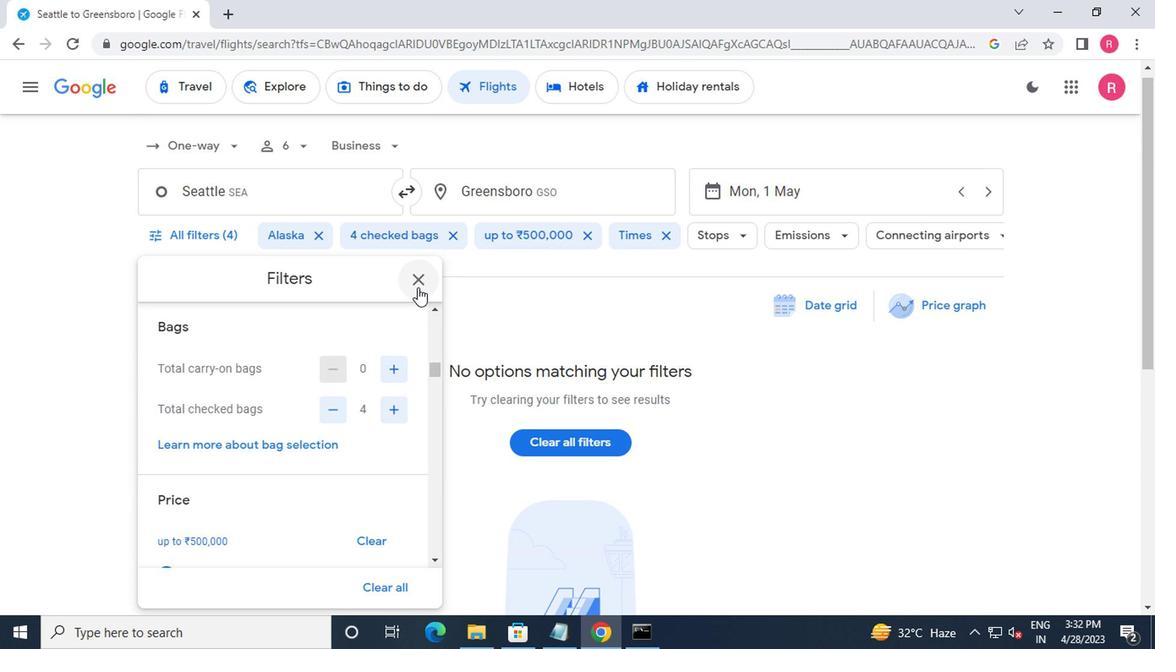 
